 Task: Search one way flight ticket for 5 adults, 2 children, 1 infant in seat and 2 infants on lap in economy from Huntsville: Huntsville International Airport(carl T. Jones Field) to Rock Springs: Southwest Wyoming Regional Airport (rock Springs Sweetwater County Airport) on 8-5-2023. Choice of flights is Emirates. Number of bags: 6 checked bags. Price is upto 97000. Outbound departure time preference is 18:15.
Action: Mouse moved to (316, 271)
Screenshot: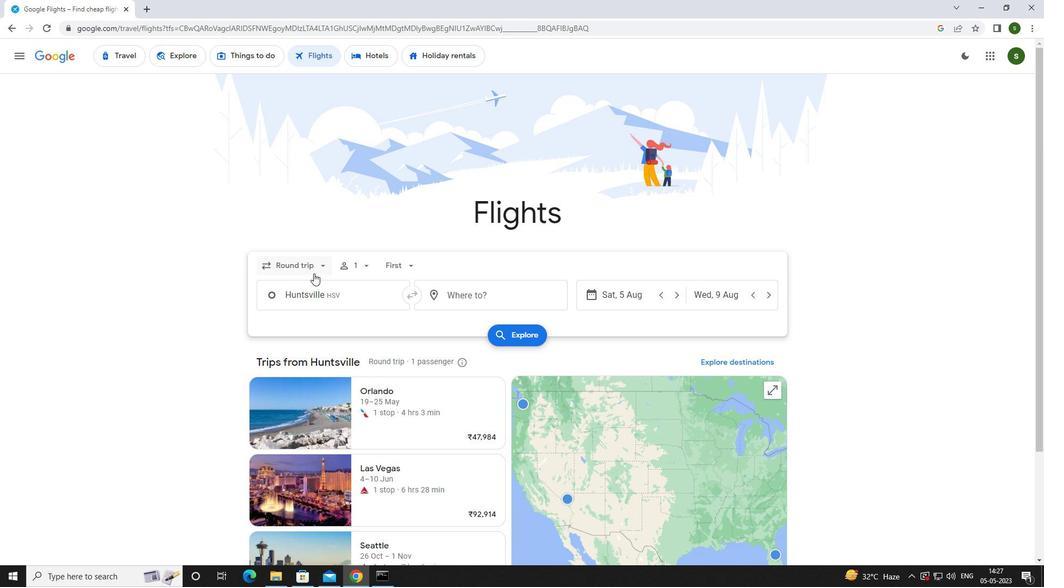 
Action: Mouse pressed left at (316, 271)
Screenshot: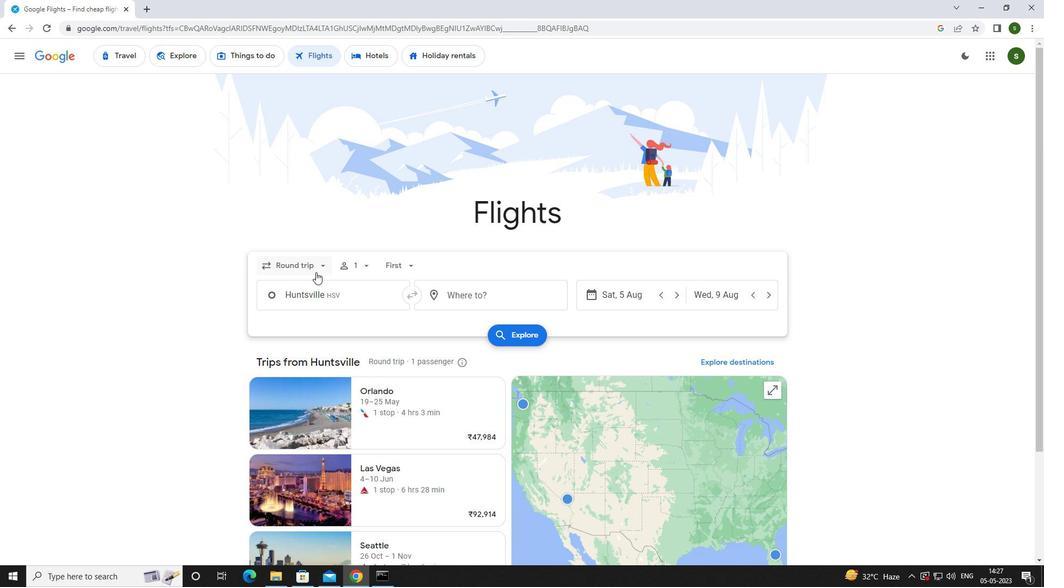 
Action: Mouse moved to (323, 312)
Screenshot: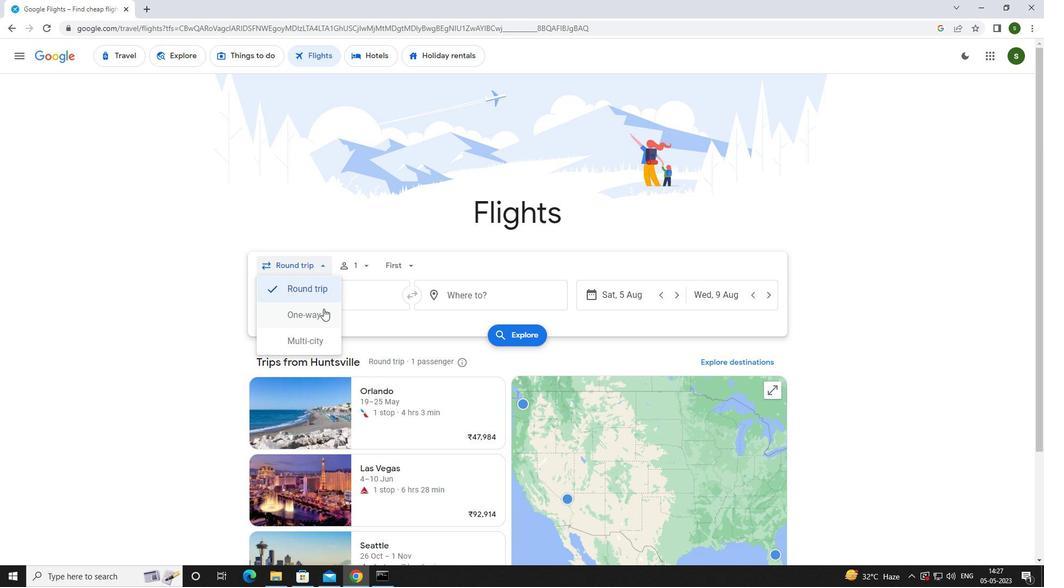 
Action: Mouse pressed left at (323, 312)
Screenshot: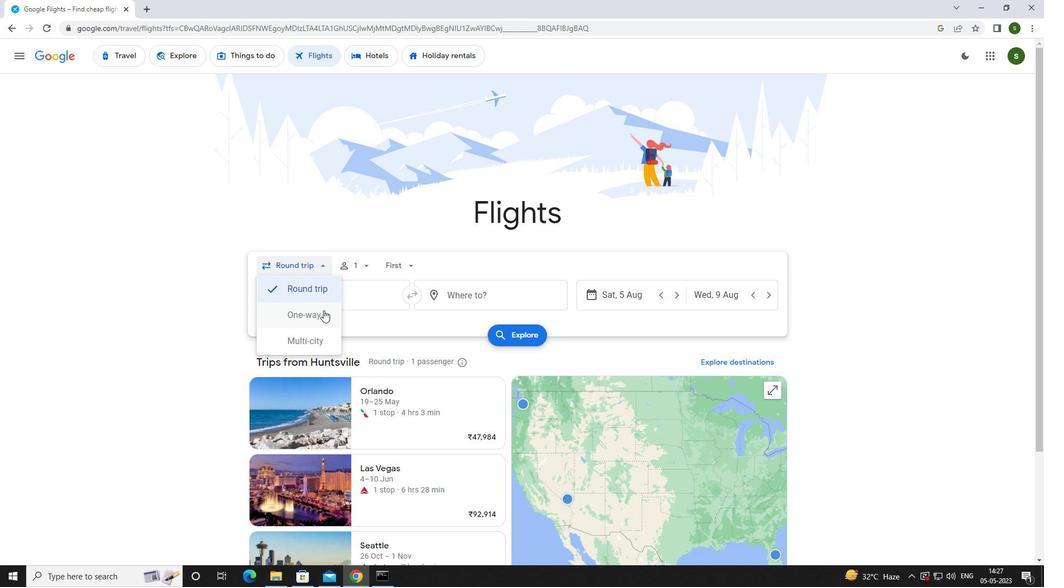 
Action: Mouse moved to (353, 264)
Screenshot: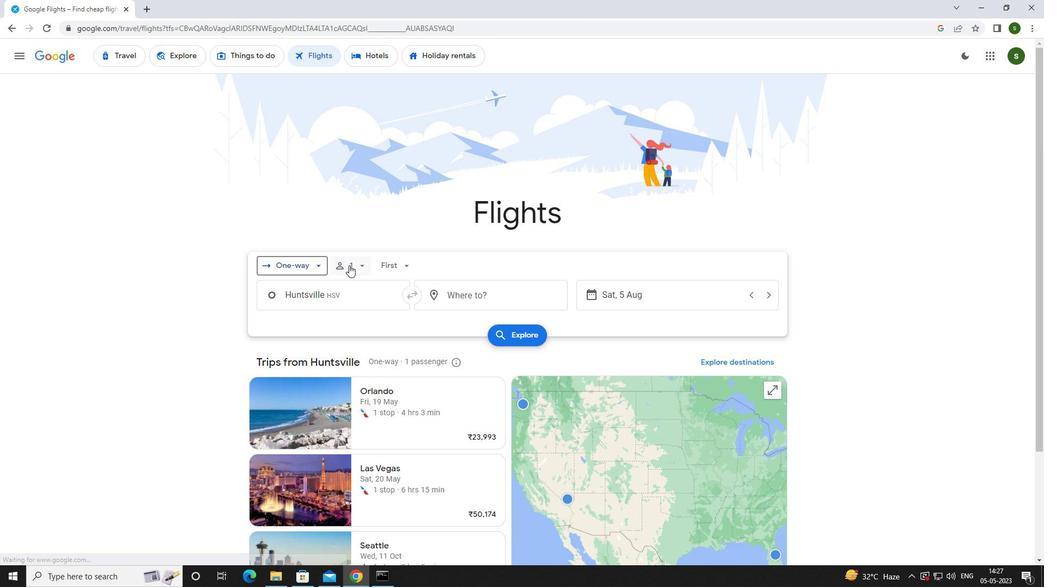 
Action: Mouse pressed left at (353, 264)
Screenshot: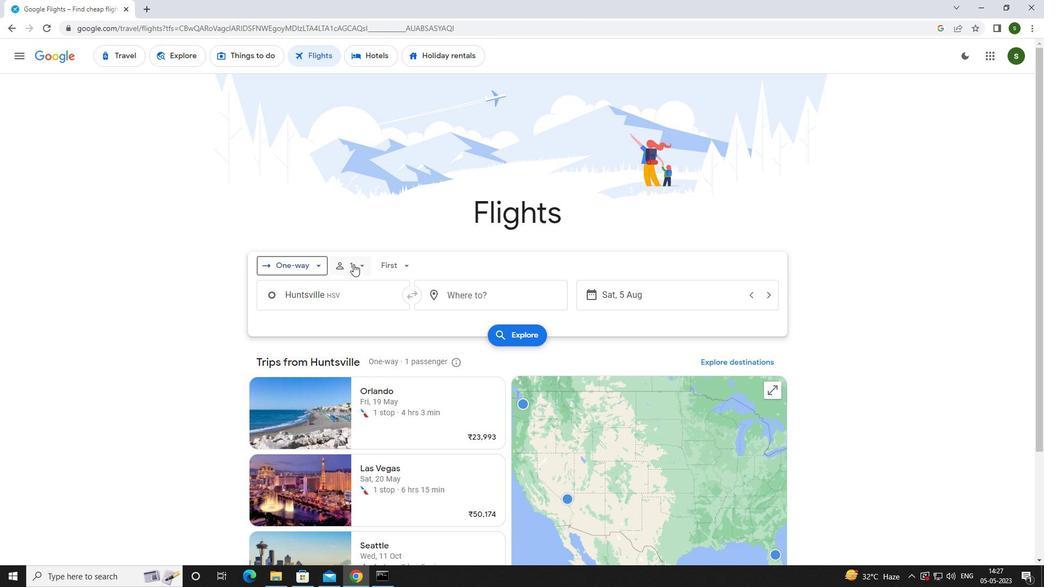 
Action: Mouse moved to (445, 297)
Screenshot: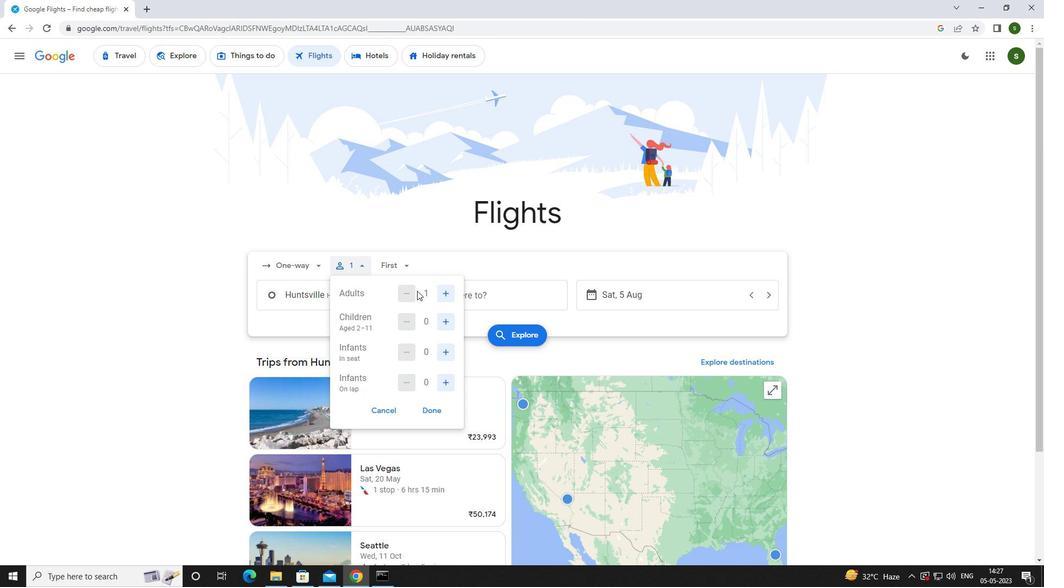 
Action: Mouse pressed left at (445, 297)
Screenshot: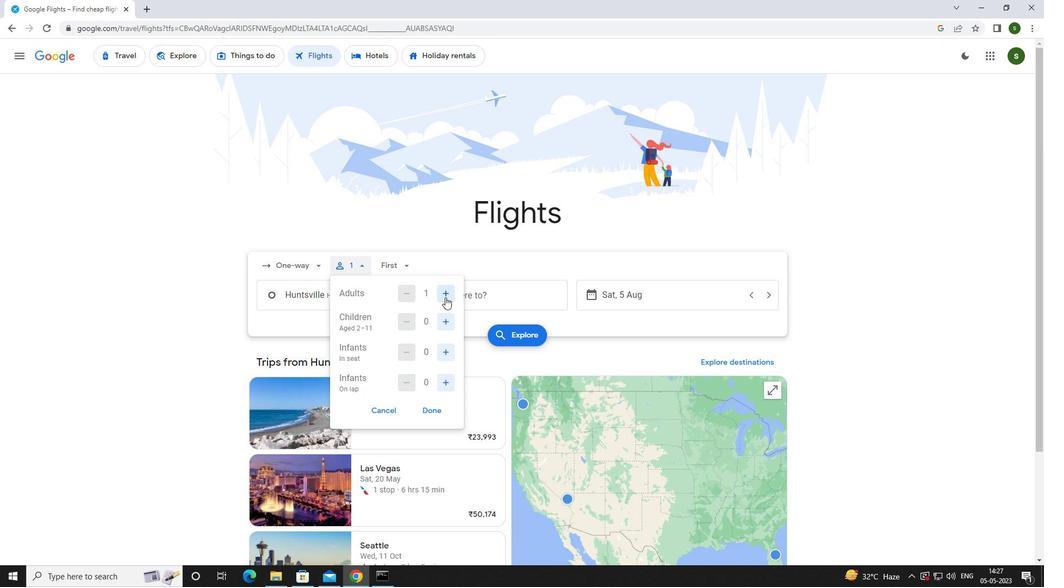 
Action: Mouse pressed left at (445, 297)
Screenshot: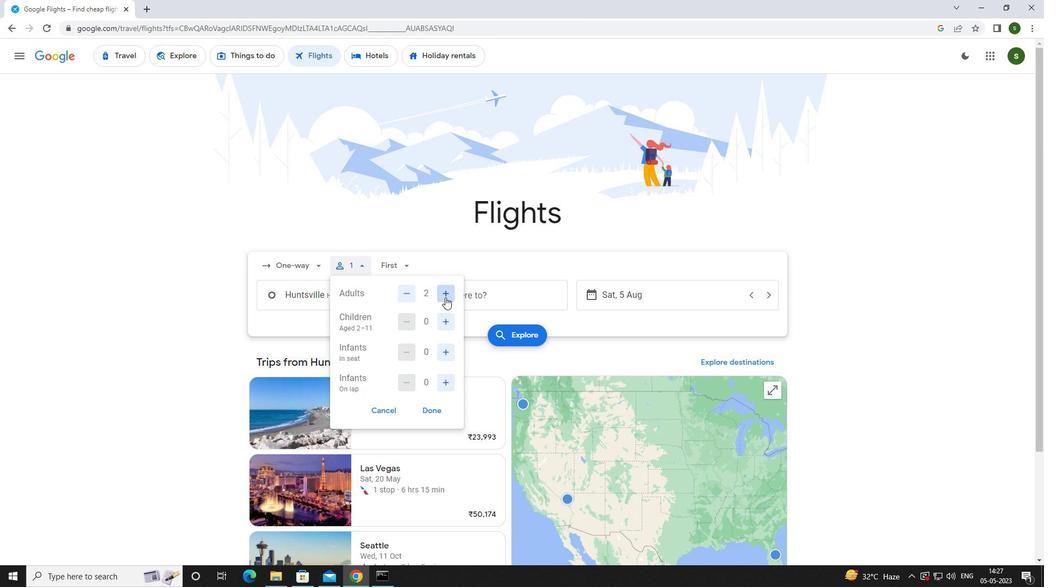 
Action: Mouse pressed left at (445, 297)
Screenshot: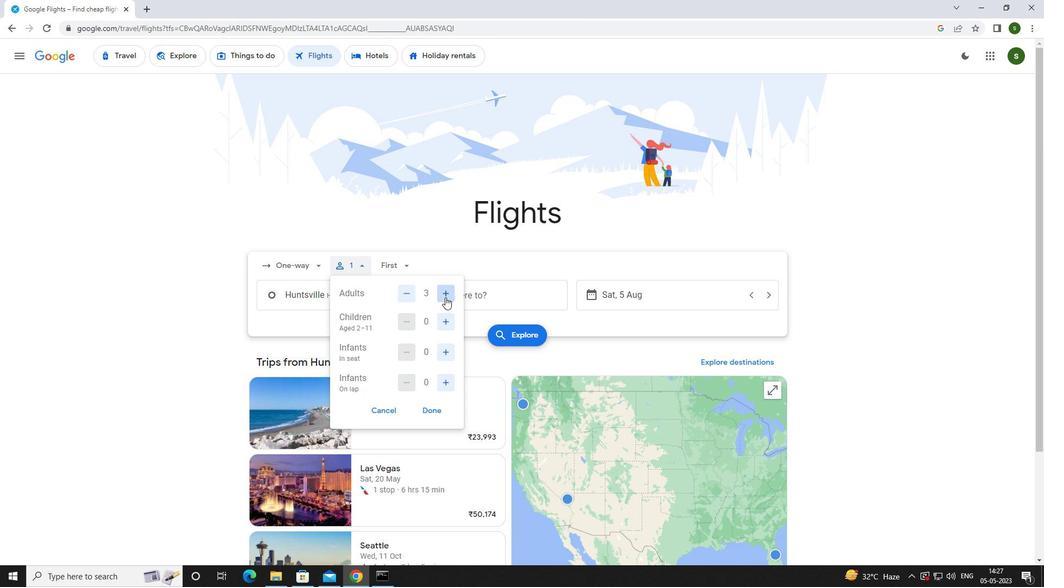 
Action: Mouse pressed left at (445, 297)
Screenshot: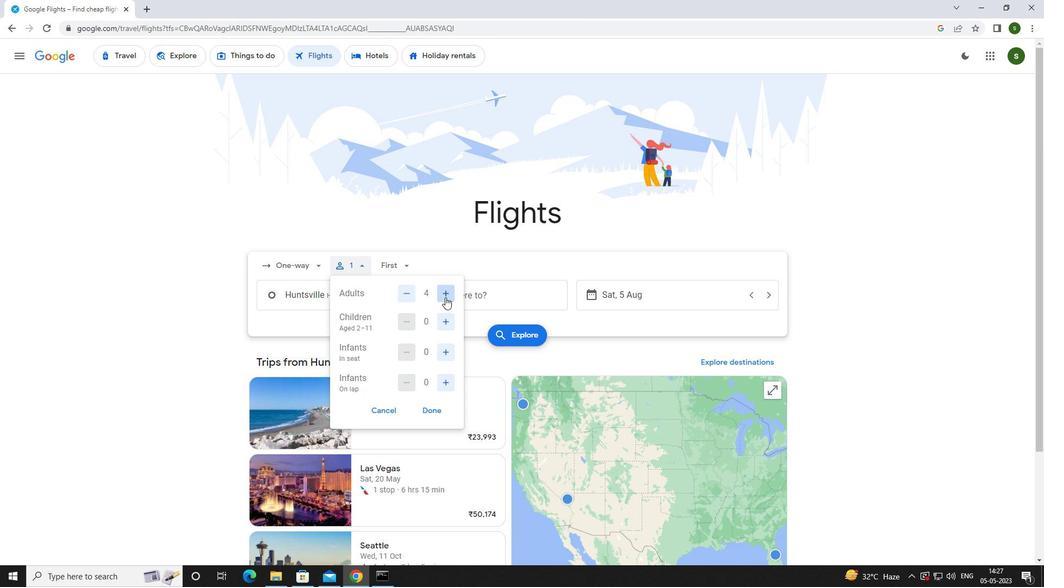 
Action: Mouse moved to (449, 318)
Screenshot: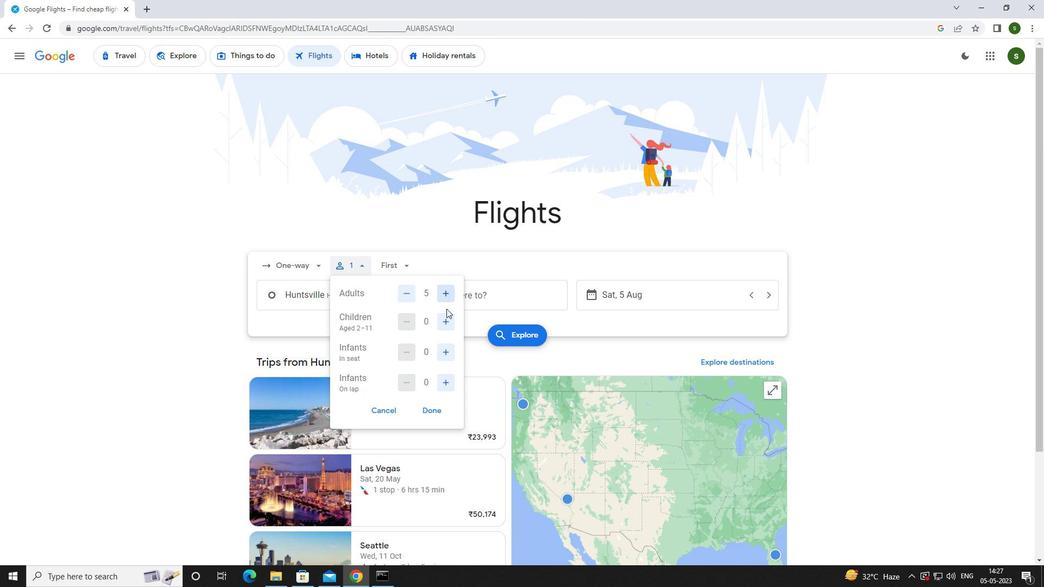 
Action: Mouse pressed left at (449, 318)
Screenshot: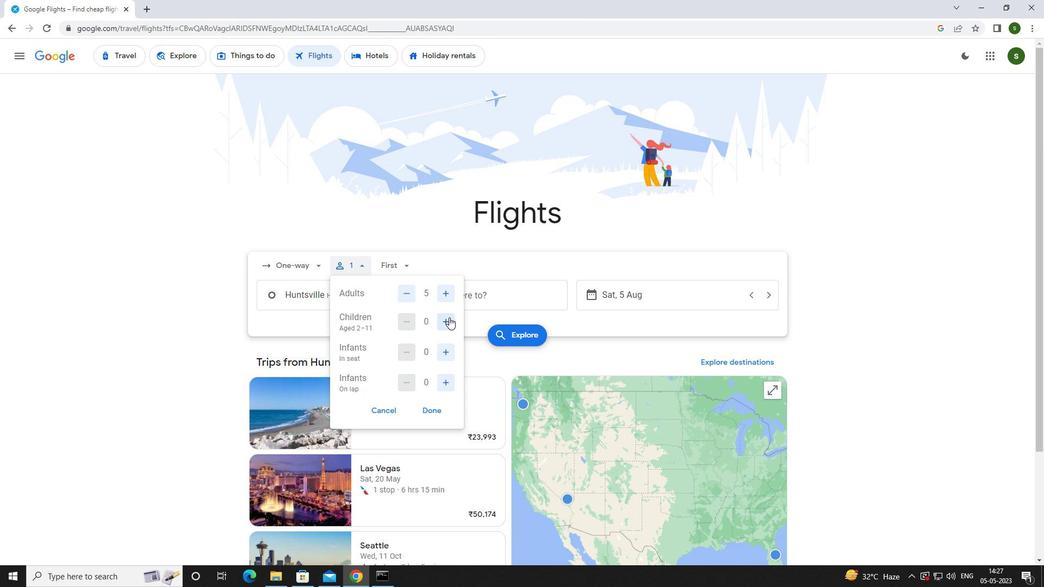 
Action: Mouse pressed left at (449, 318)
Screenshot: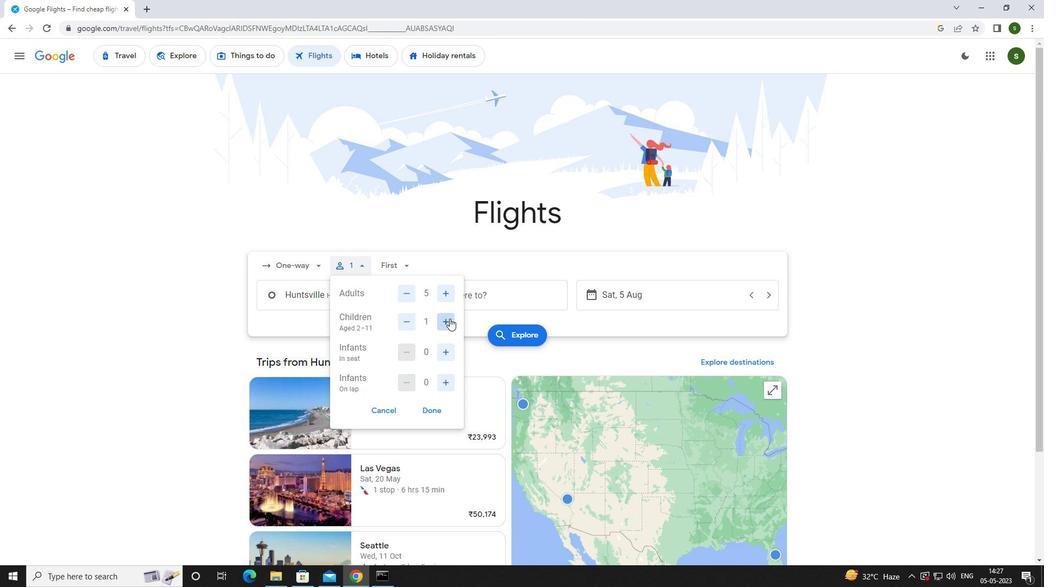 
Action: Mouse moved to (448, 347)
Screenshot: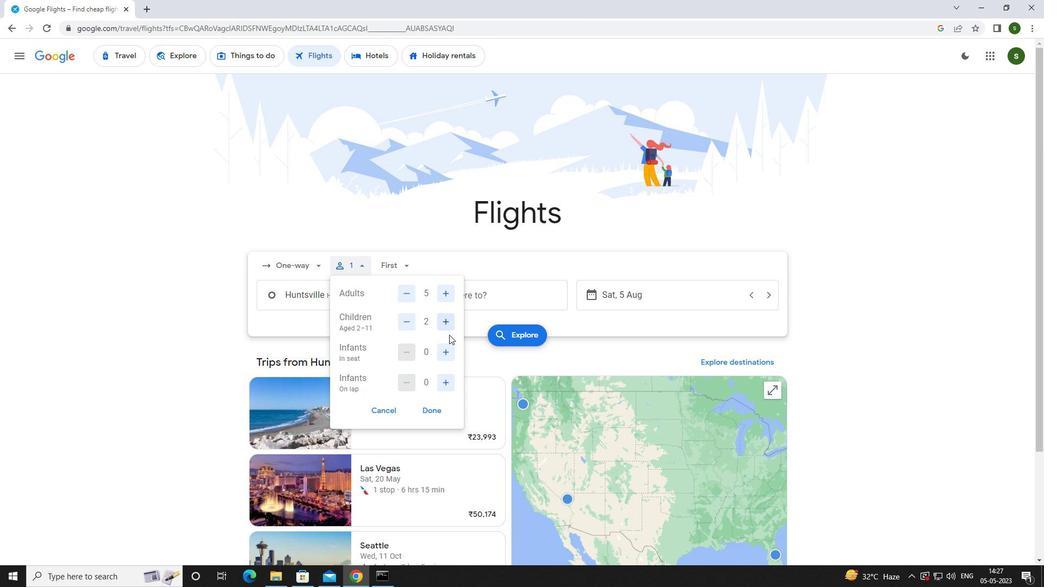 
Action: Mouse pressed left at (448, 347)
Screenshot: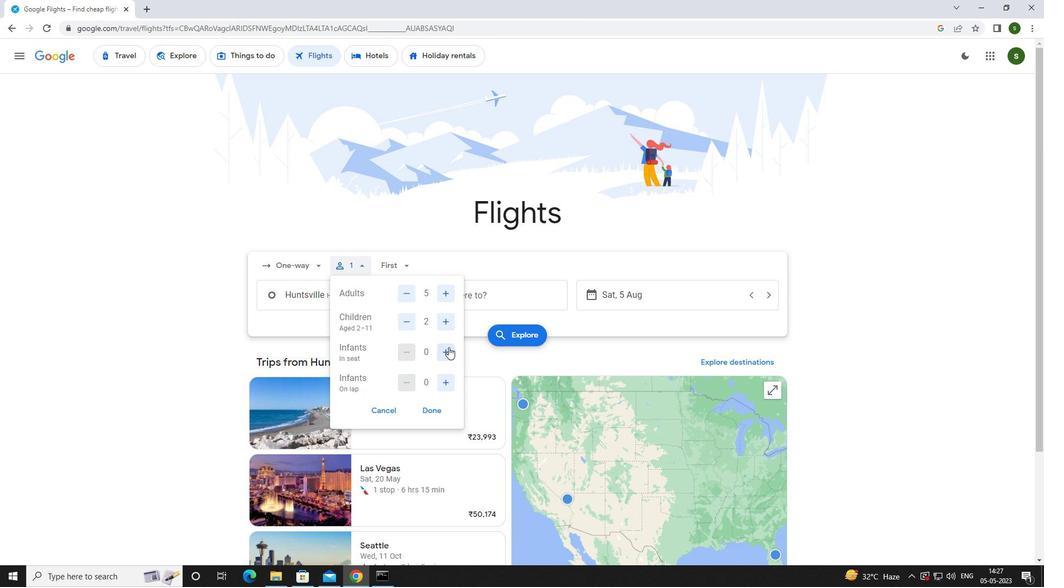 
Action: Mouse moved to (445, 379)
Screenshot: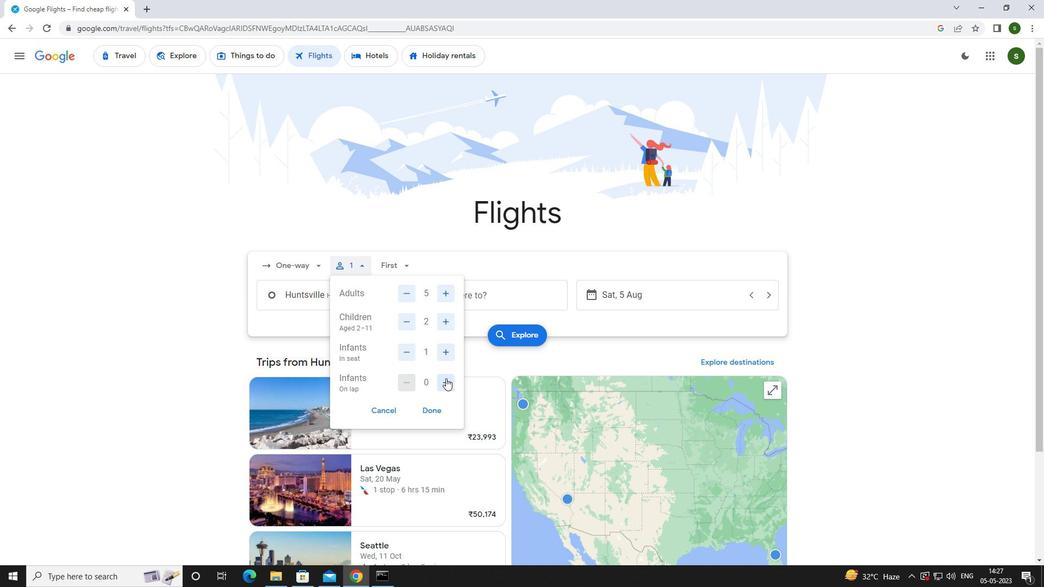 
Action: Mouse pressed left at (445, 379)
Screenshot: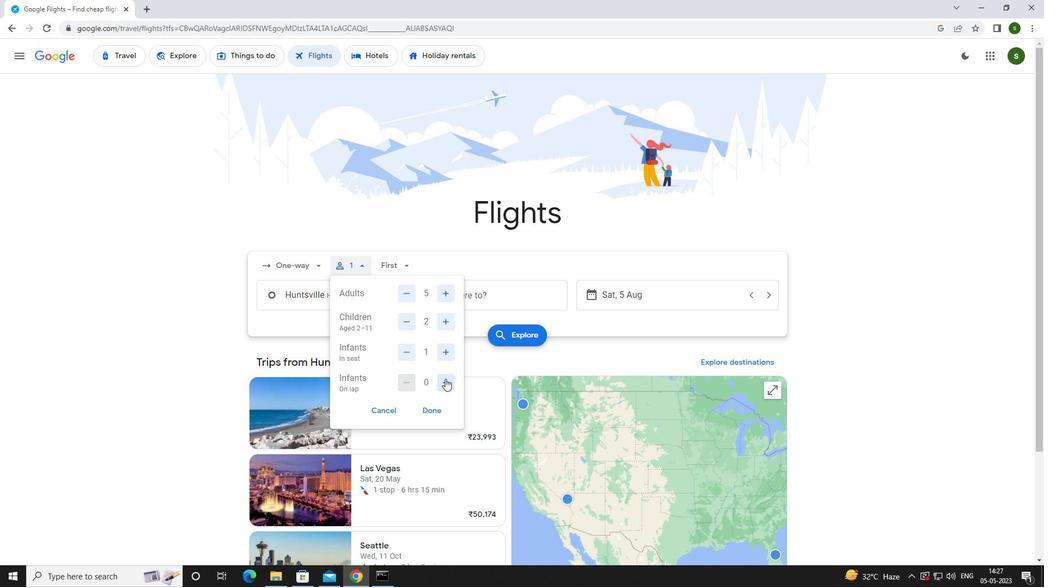 
Action: Mouse moved to (404, 264)
Screenshot: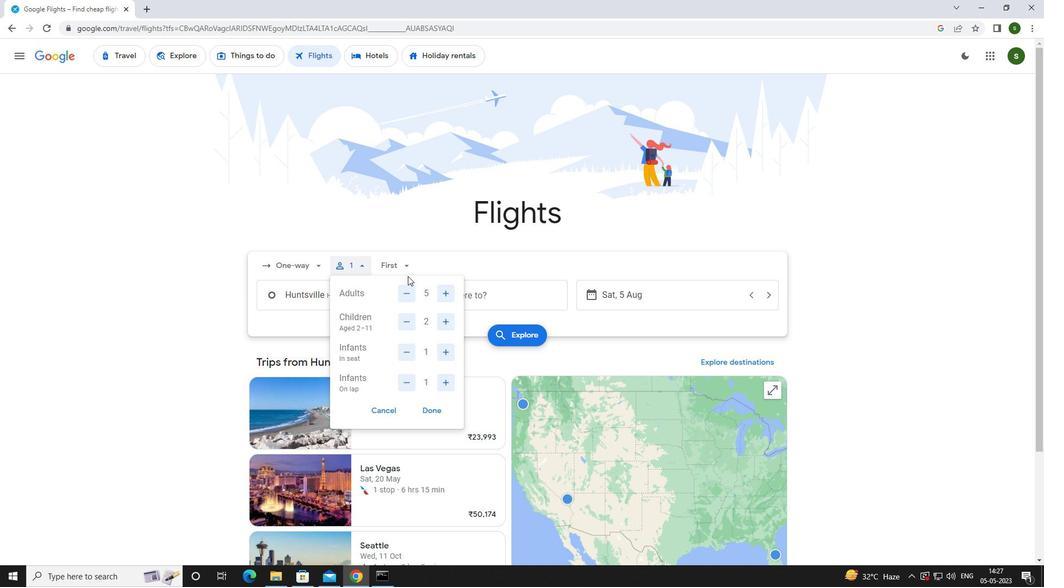 
Action: Mouse pressed left at (404, 264)
Screenshot: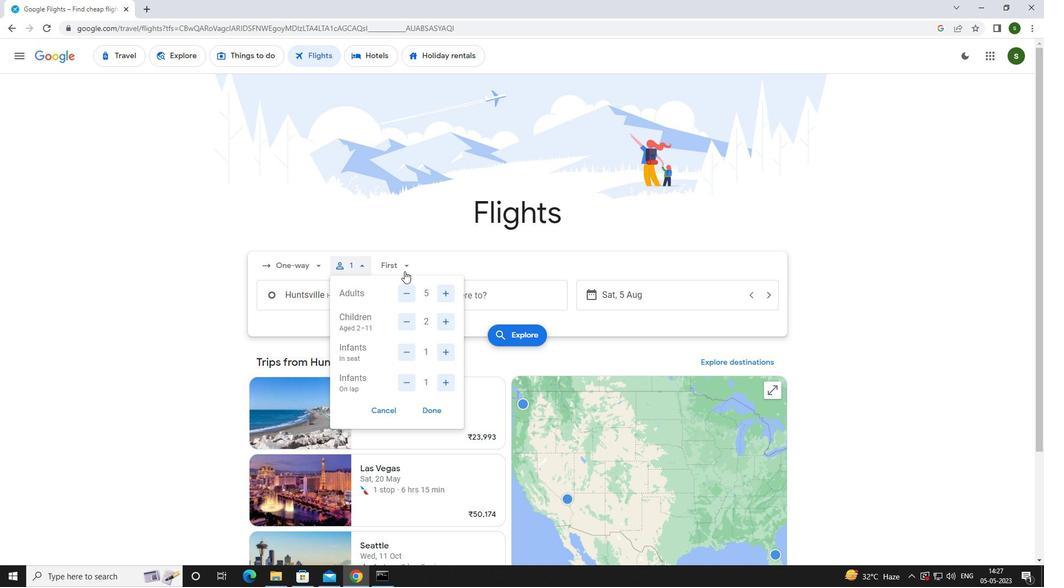
Action: Mouse moved to (414, 288)
Screenshot: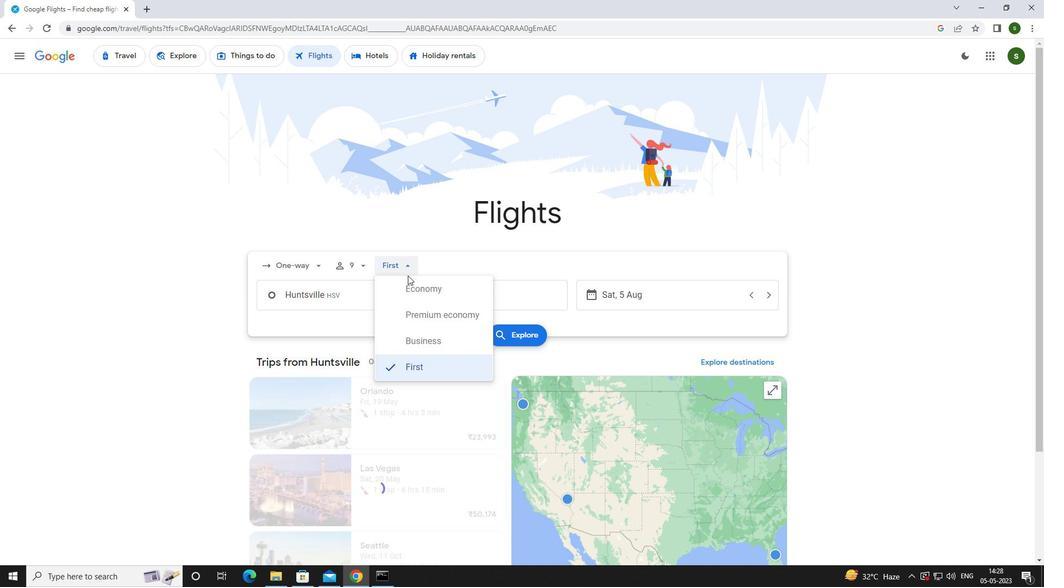 
Action: Mouse pressed left at (414, 288)
Screenshot: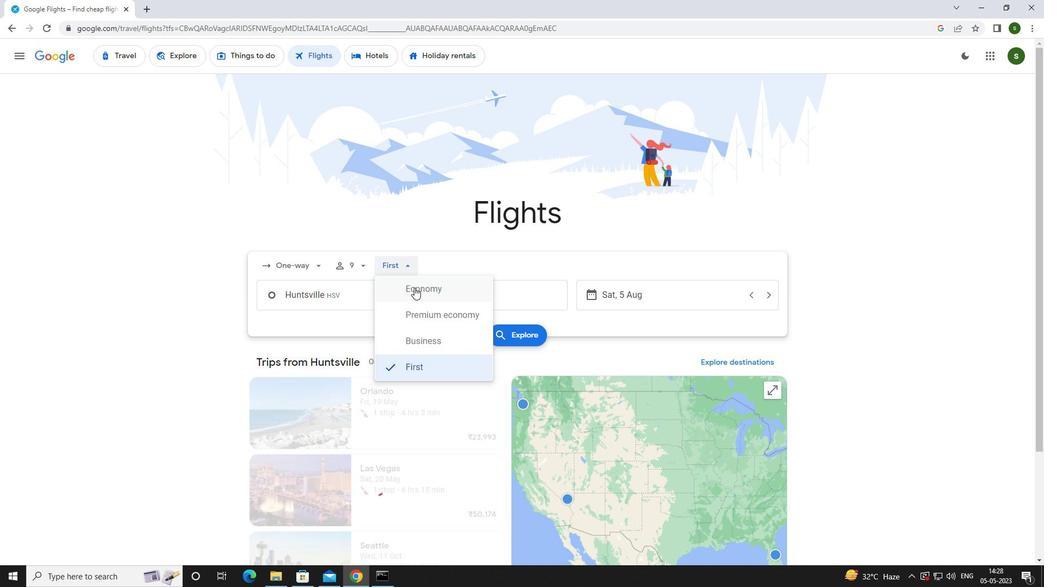 
Action: Mouse moved to (363, 293)
Screenshot: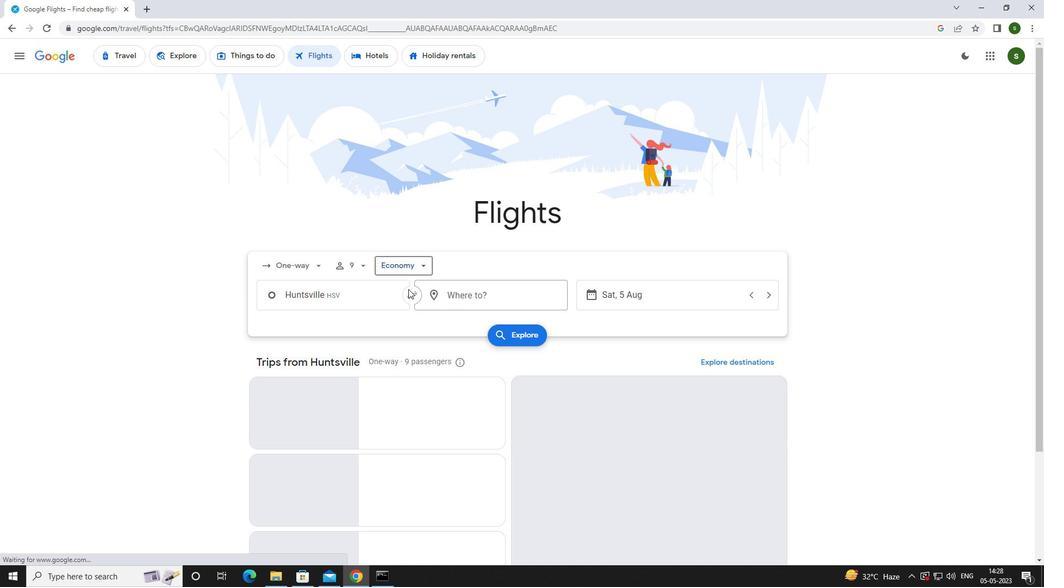 
Action: Mouse pressed left at (363, 293)
Screenshot: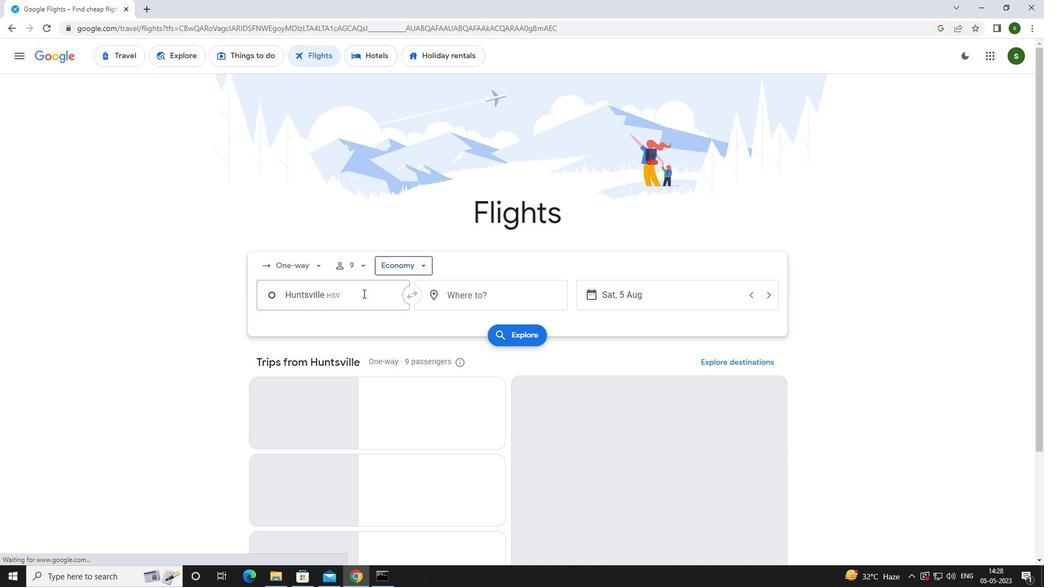
Action: Mouse moved to (366, 294)
Screenshot: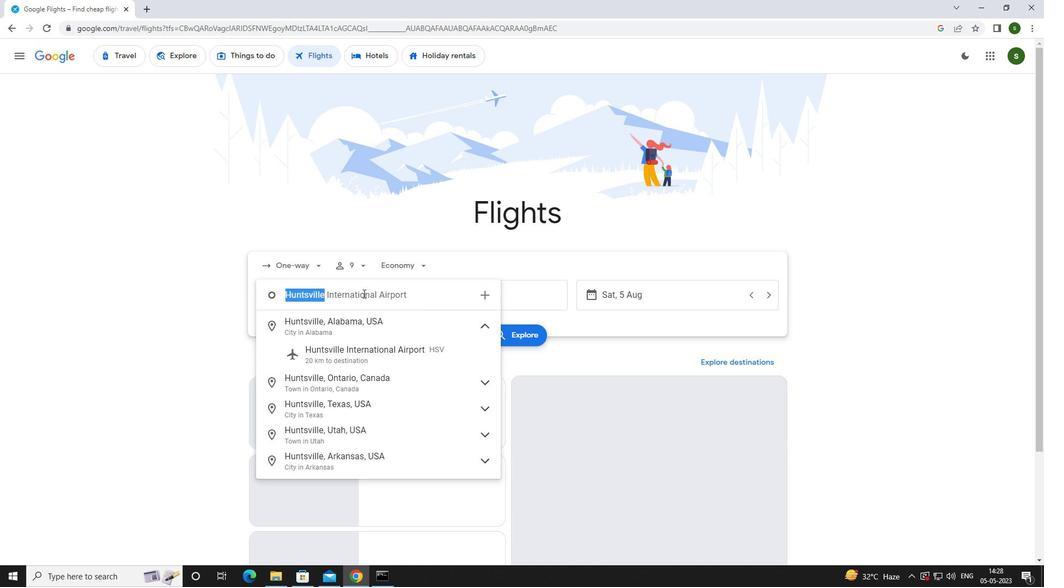 
Action: Key pressed <Key.caps_lock>h<Key.caps_lock>unts
Screenshot: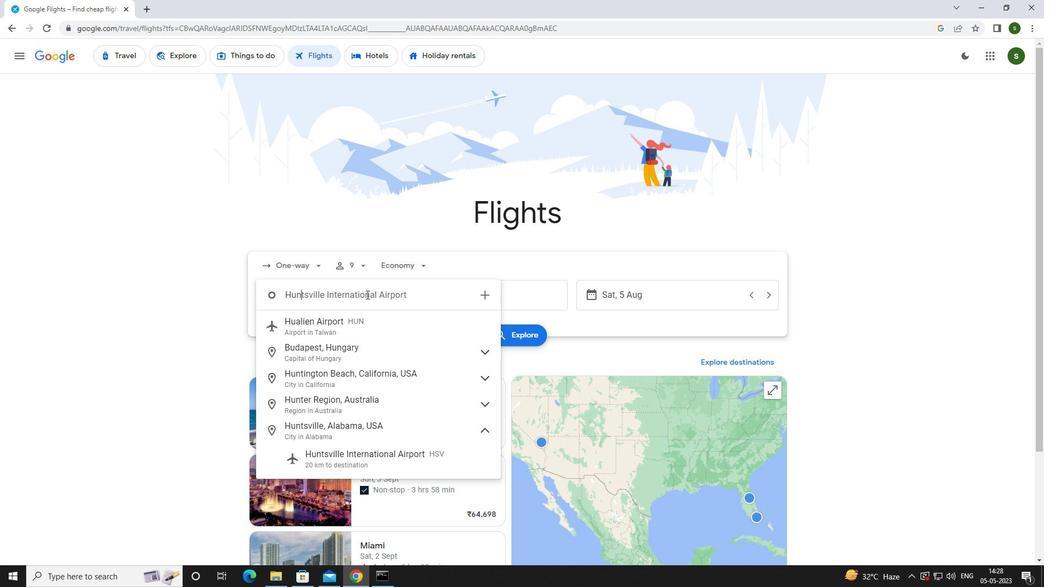 
Action: Mouse moved to (373, 355)
Screenshot: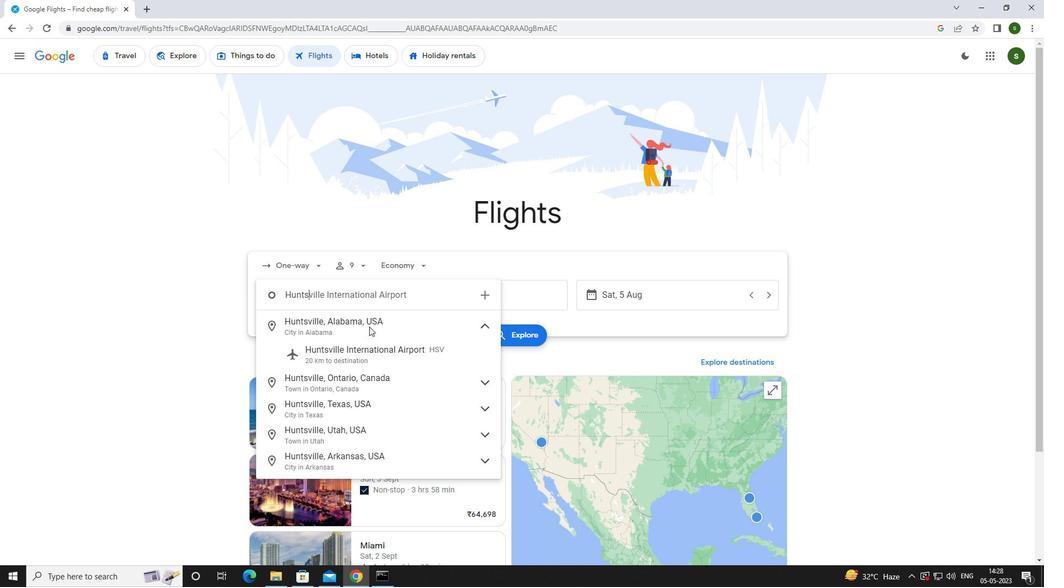 
Action: Mouse pressed left at (373, 355)
Screenshot: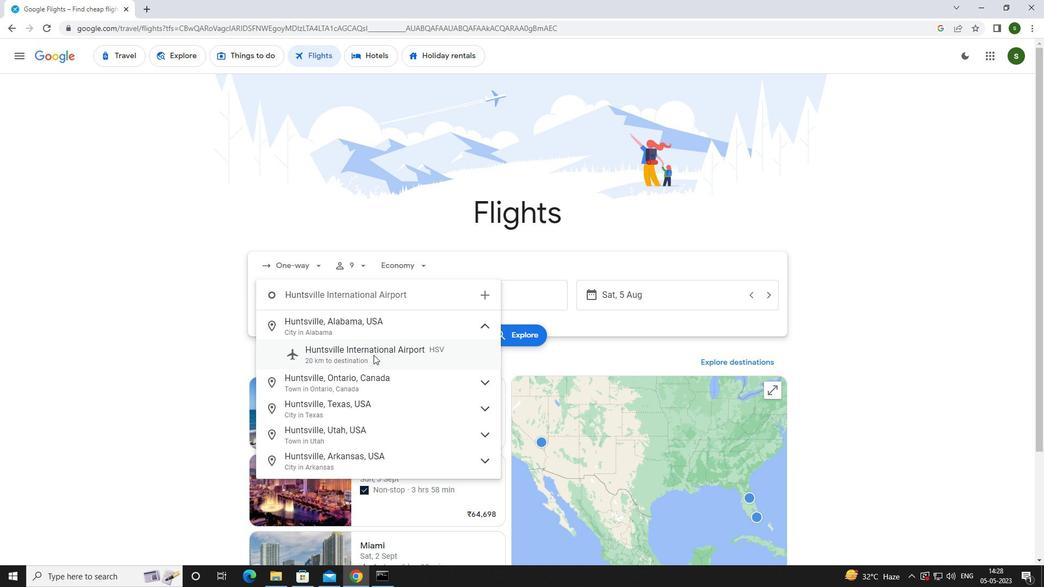
Action: Mouse moved to (480, 296)
Screenshot: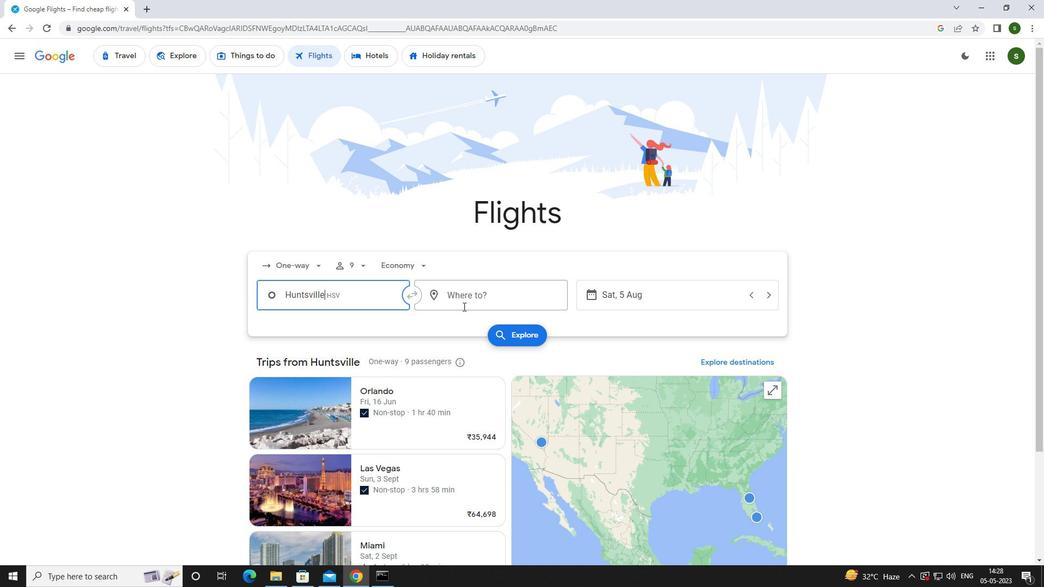 
Action: Mouse pressed left at (480, 296)
Screenshot: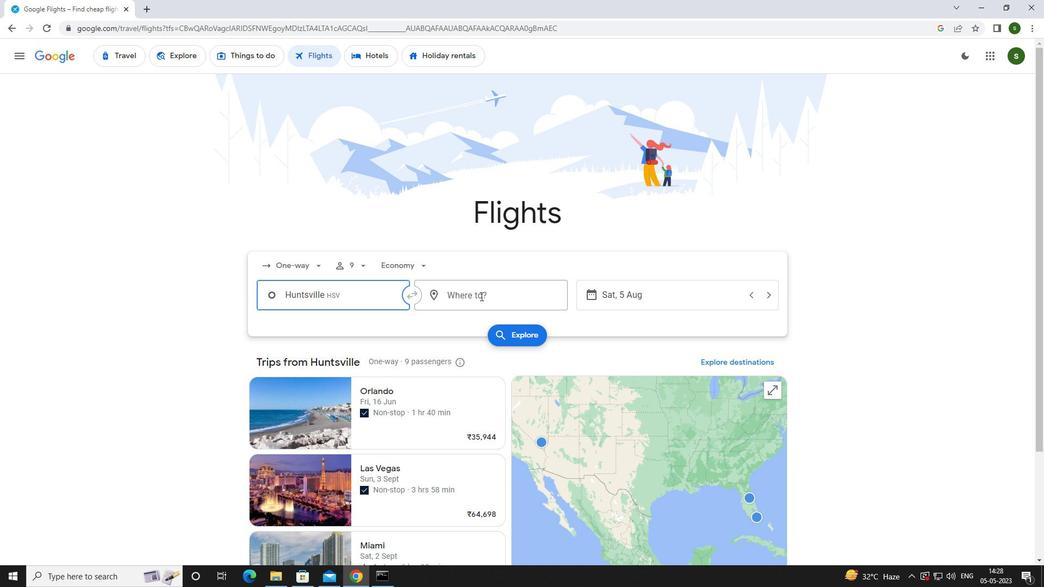 
Action: Key pressed <Key.caps_lock>r<Key.caps_lock>ock<Key.space><Key.caps_lock>s<Key.caps_lock>pring
Screenshot: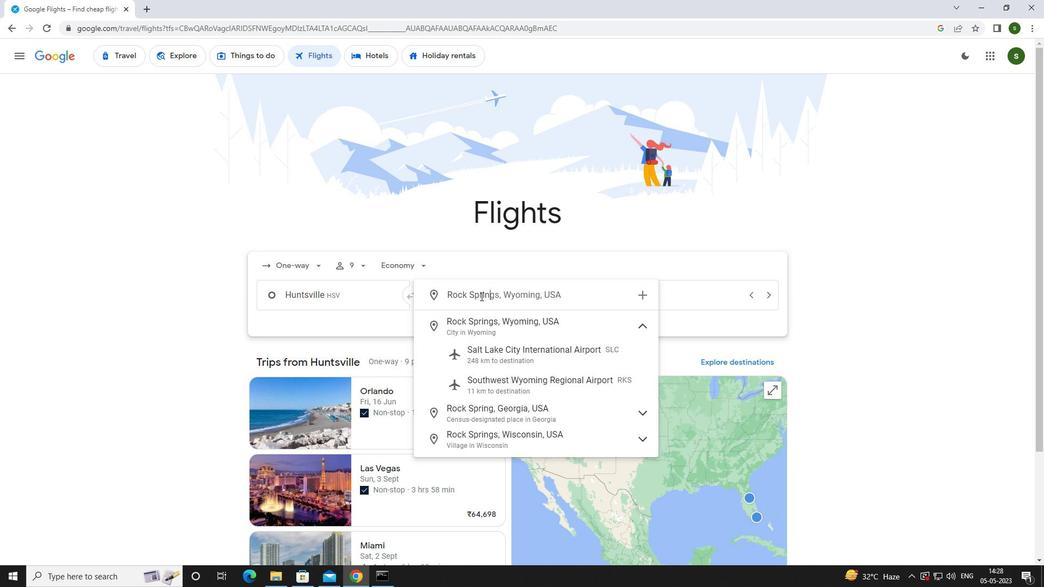 
Action: Mouse moved to (487, 380)
Screenshot: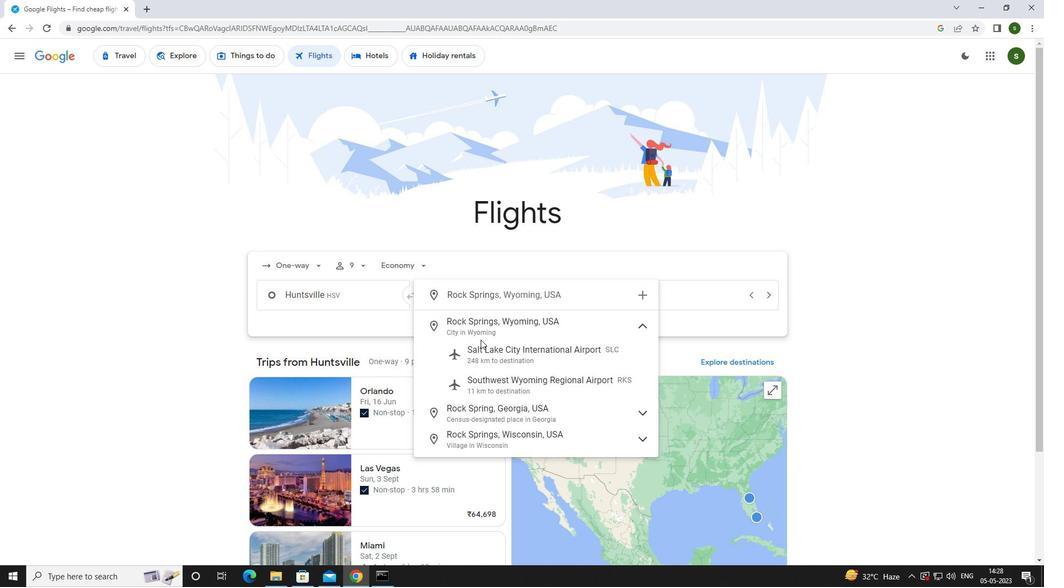 
Action: Mouse pressed left at (487, 380)
Screenshot: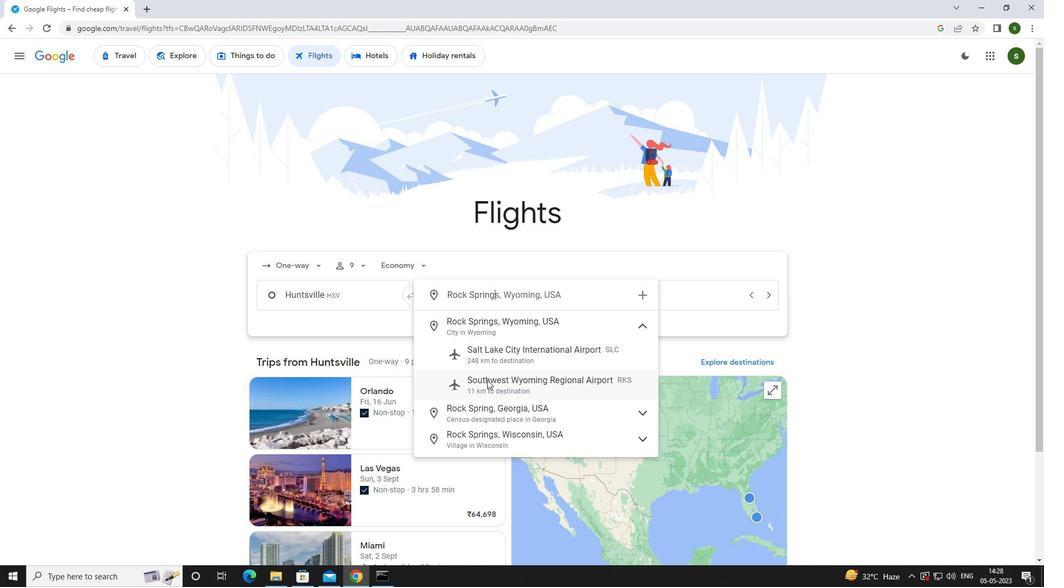 
Action: Mouse moved to (661, 303)
Screenshot: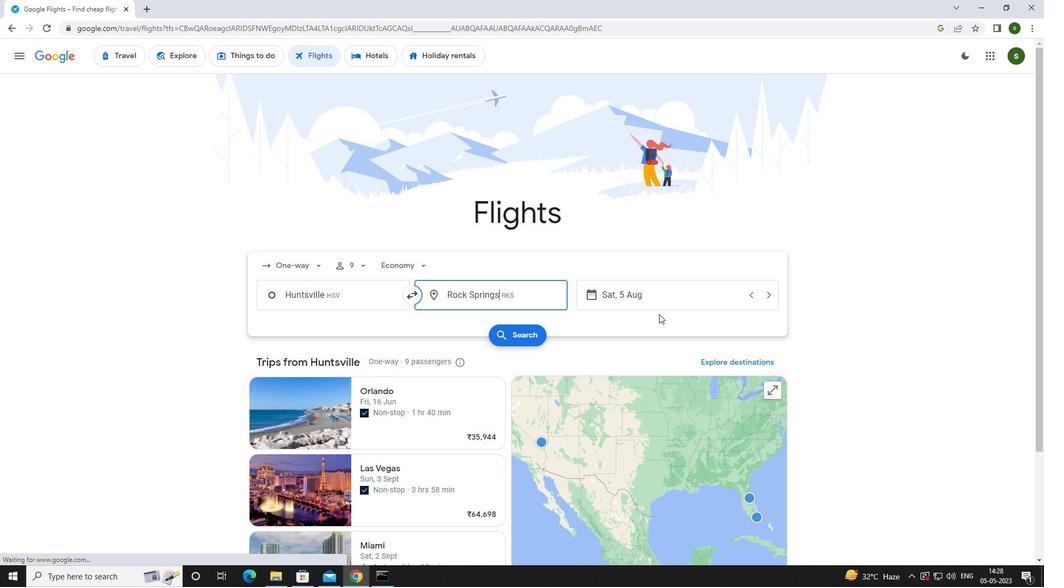 
Action: Mouse pressed left at (661, 303)
Screenshot: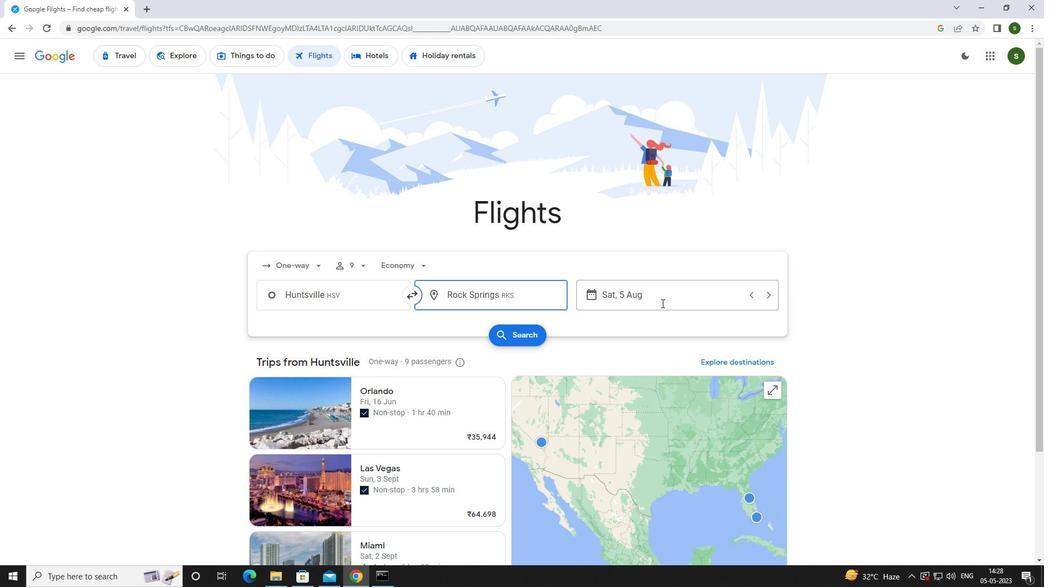 
Action: Mouse moved to (553, 363)
Screenshot: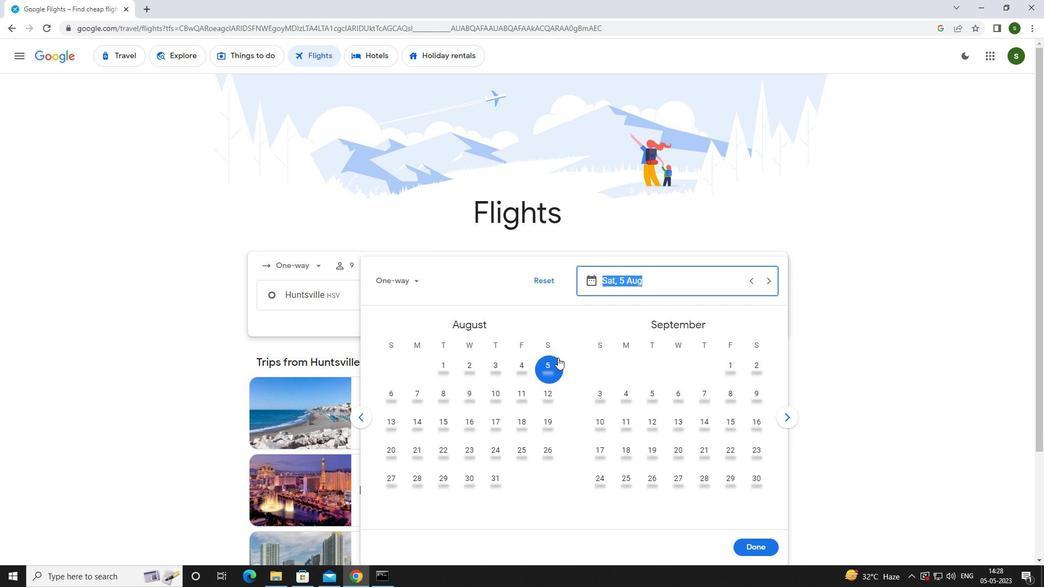 
Action: Mouse pressed left at (553, 363)
Screenshot: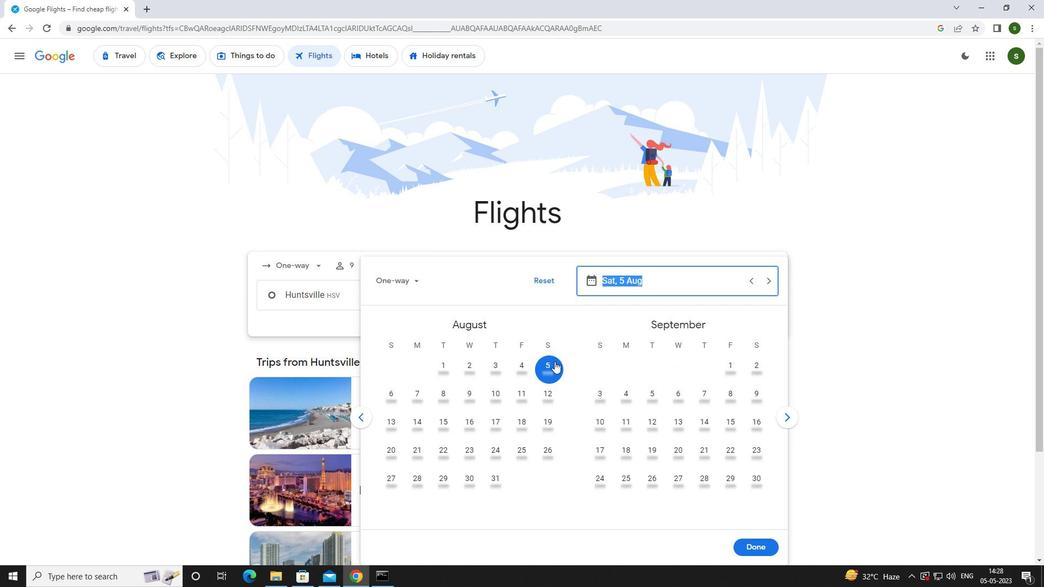 
Action: Mouse moved to (745, 548)
Screenshot: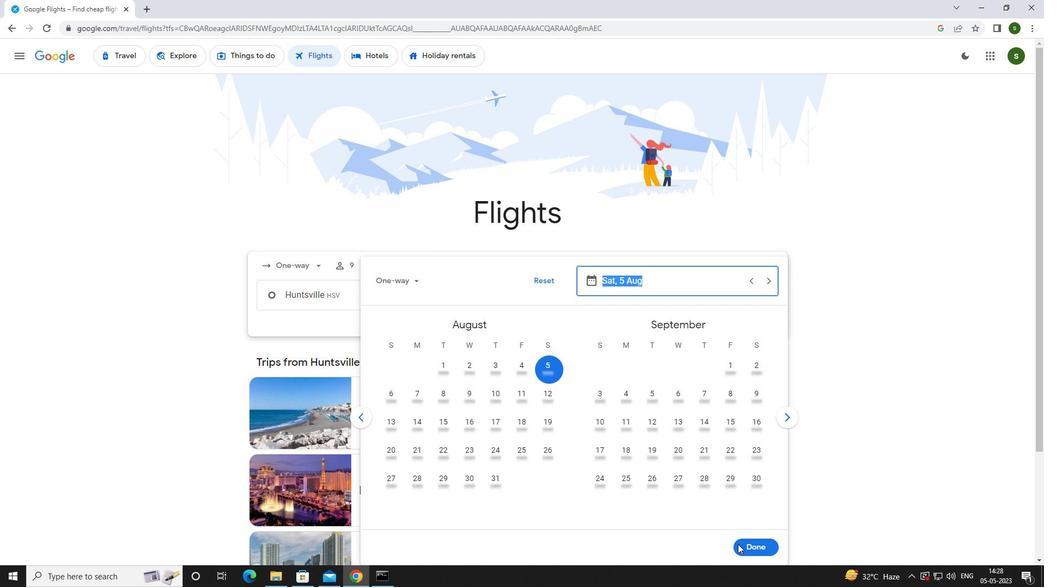 
Action: Mouse pressed left at (745, 548)
Screenshot: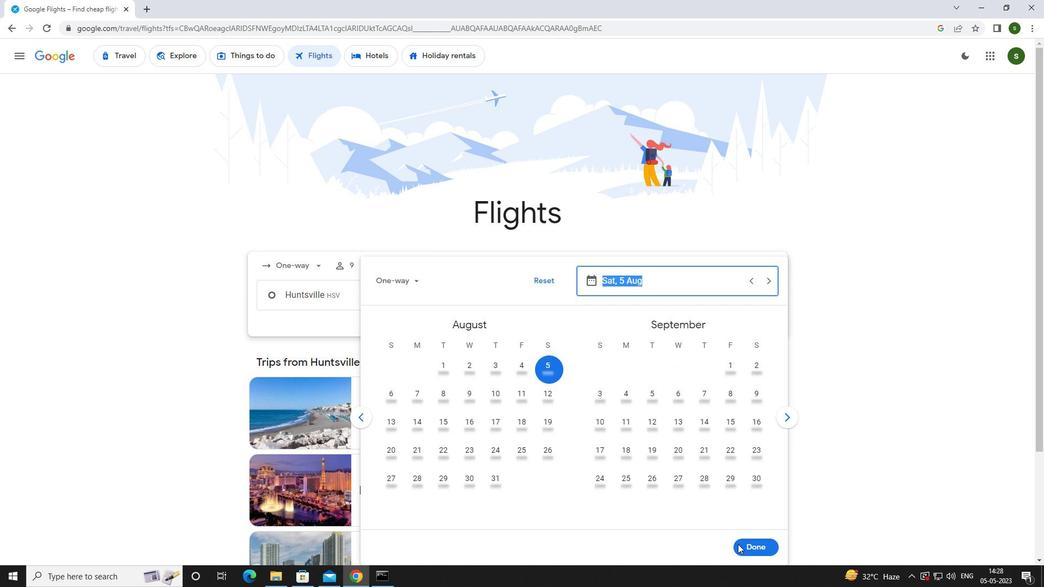 
Action: Mouse moved to (509, 338)
Screenshot: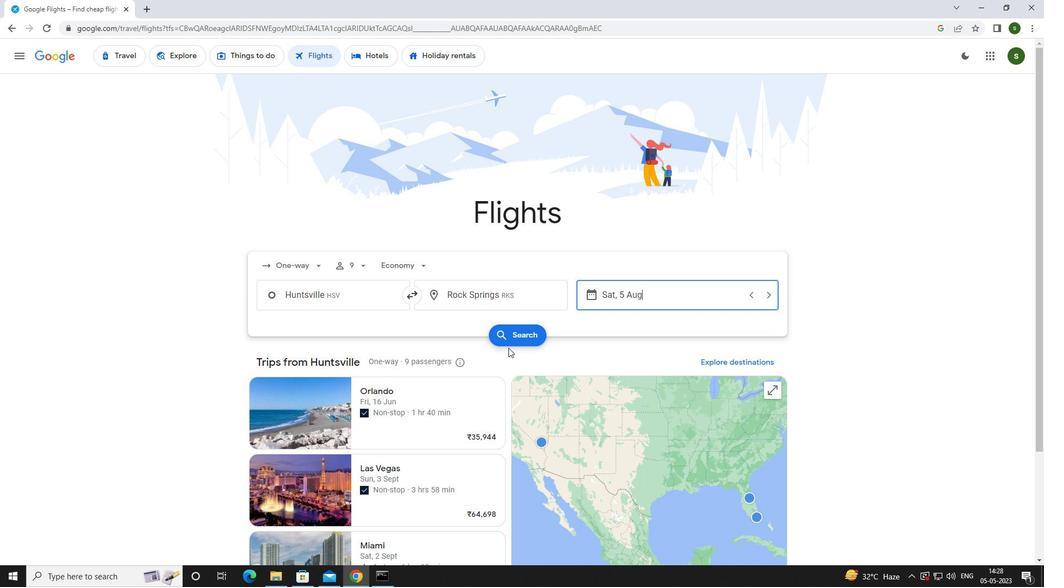 
Action: Mouse pressed left at (509, 338)
Screenshot: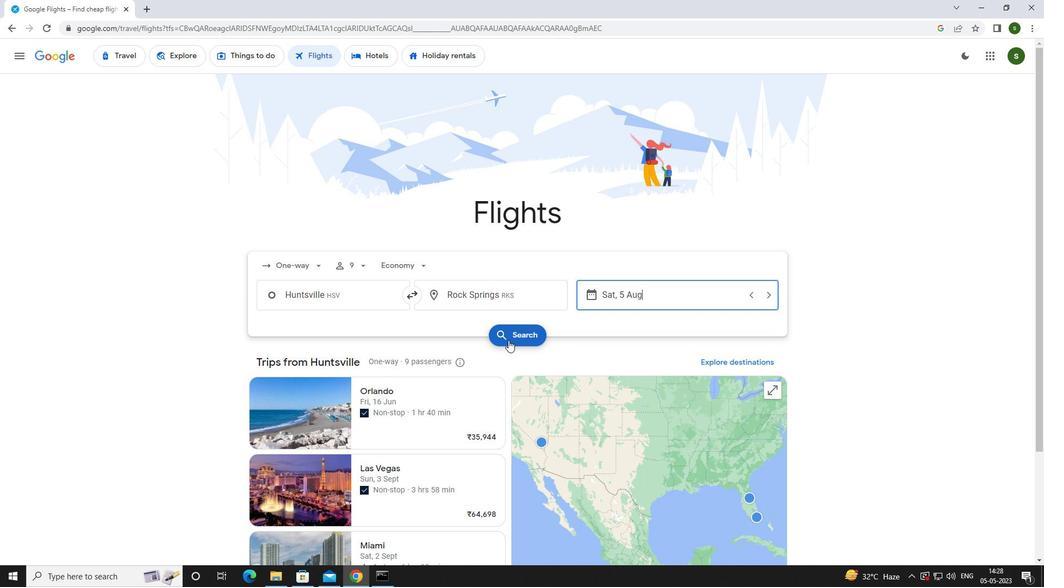 
Action: Mouse moved to (276, 153)
Screenshot: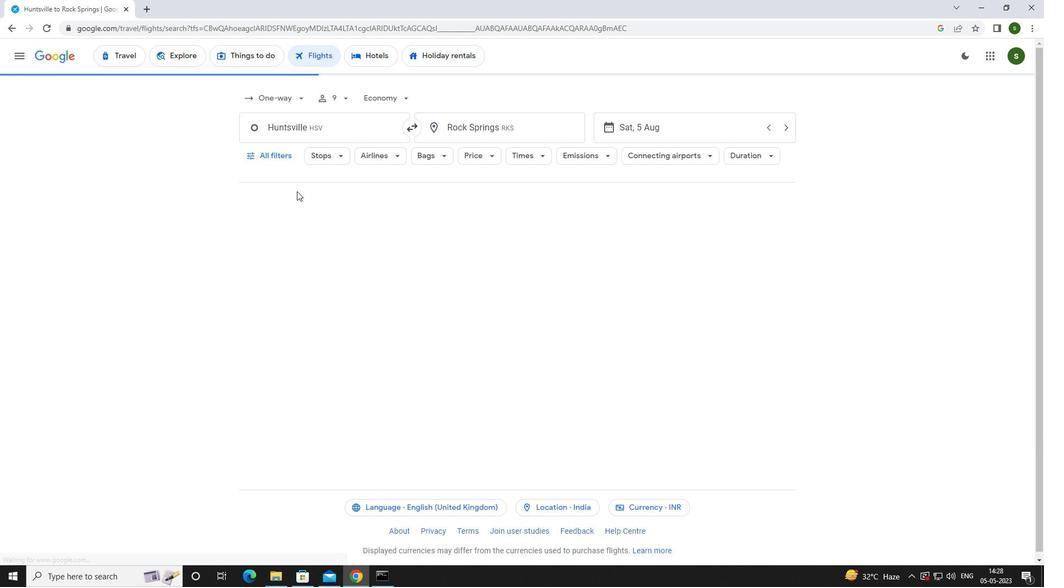 
Action: Mouse pressed left at (276, 153)
Screenshot: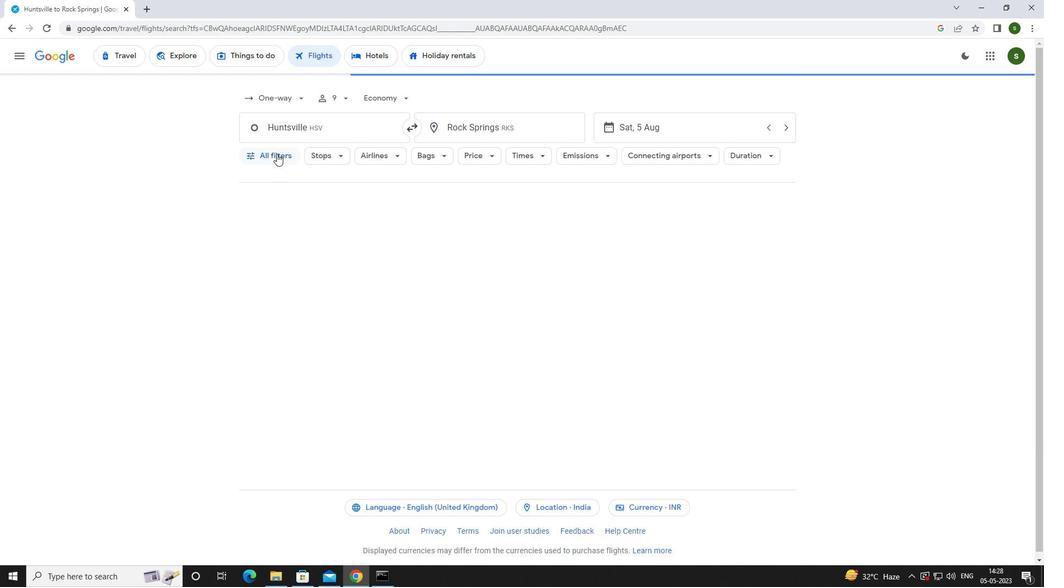 
Action: Mouse moved to (405, 388)
Screenshot: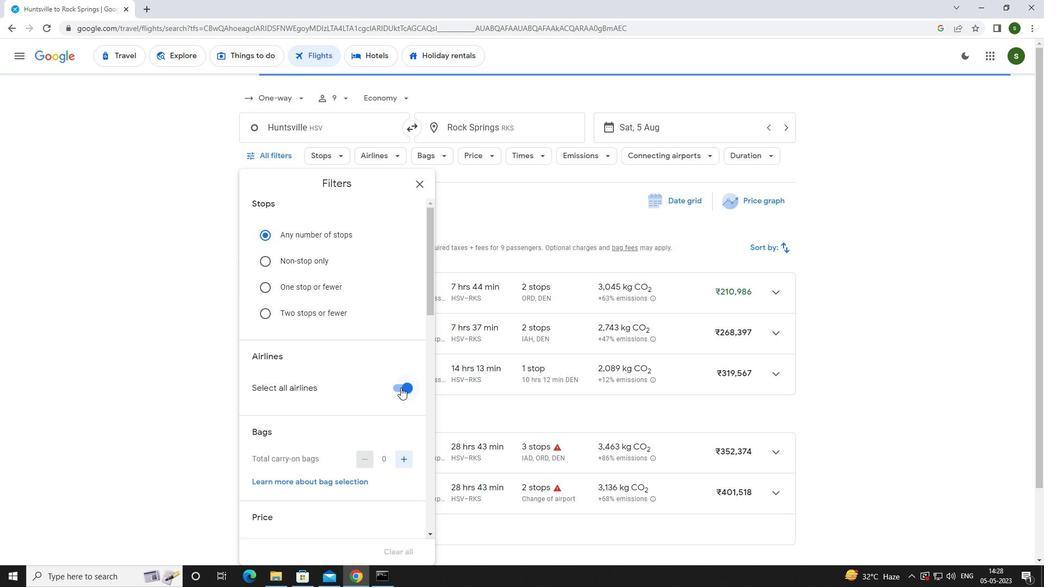 
Action: Mouse pressed left at (405, 388)
Screenshot: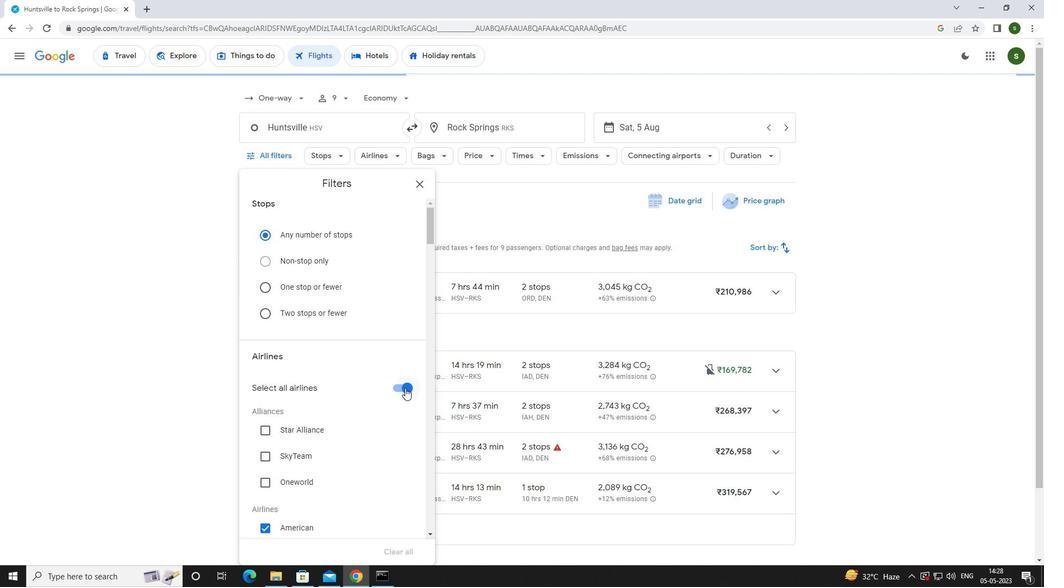 
Action: Mouse moved to (351, 365)
Screenshot: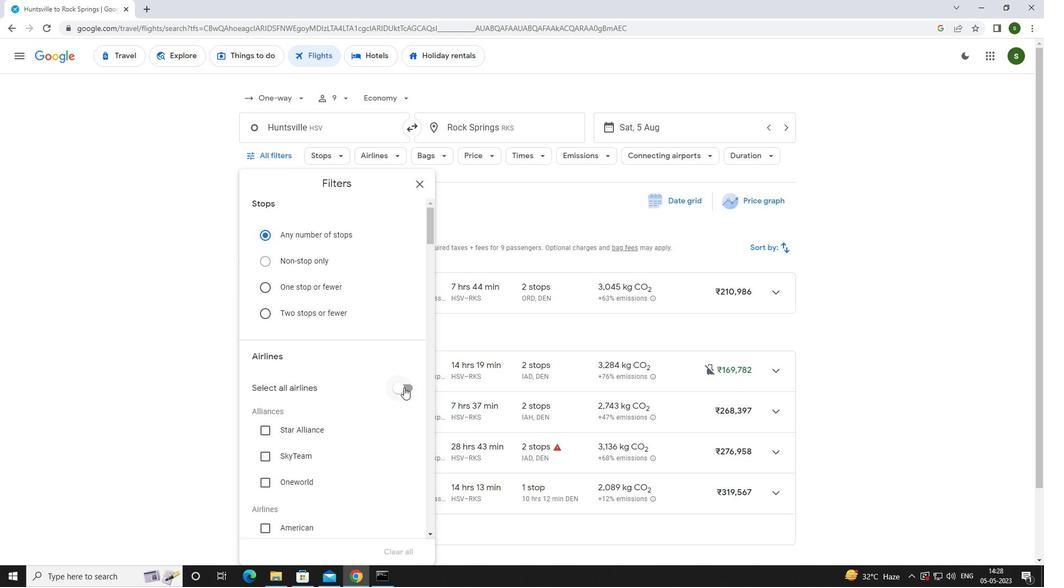 
Action: Mouse scrolled (351, 365) with delta (0, 0)
Screenshot: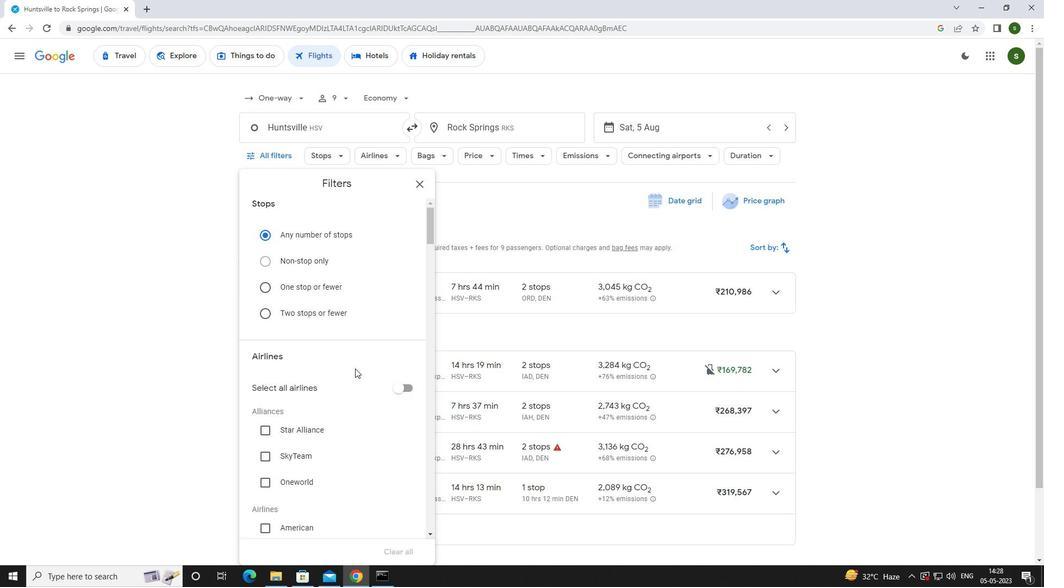 
Action: Mouse scrolled (351, 365) with delta (0, 0)
Screenshot: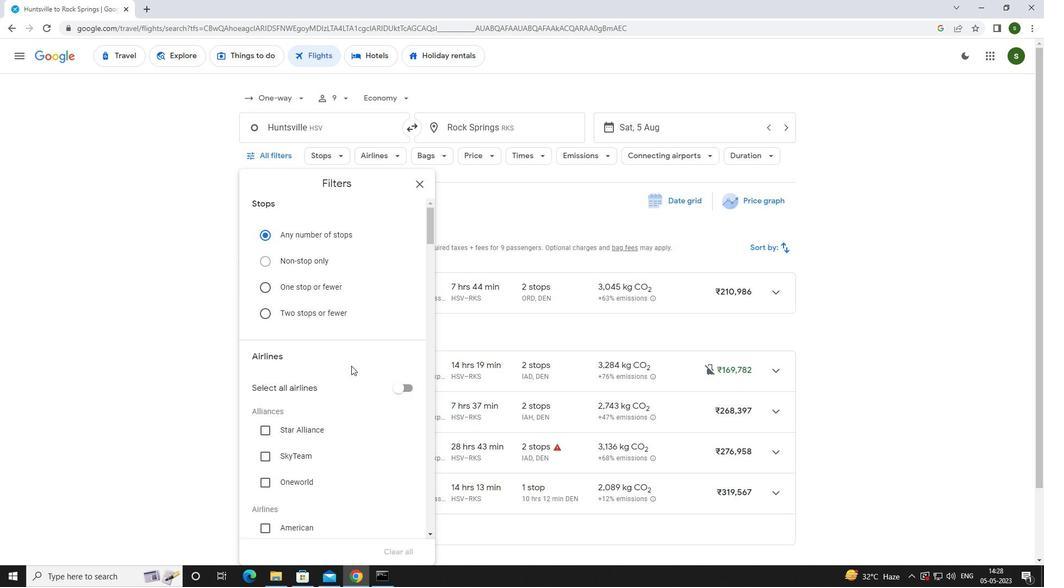 
Action: Mouse scrolled (351, 365) with delta (0, 0)
Screenshot: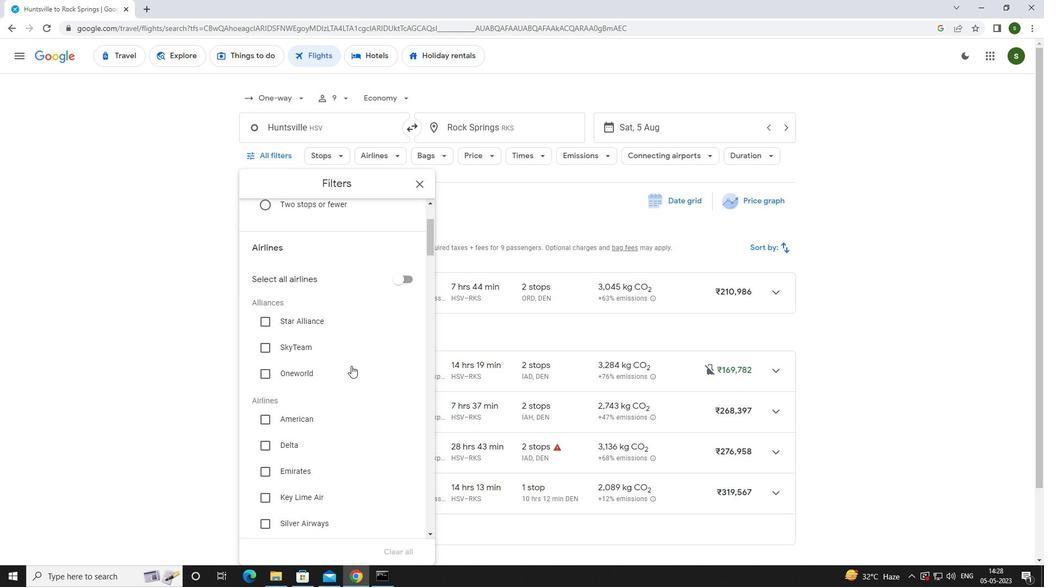 
Action: Mouse scrolled (351, 365) with delta (0, 0)
Screenshot: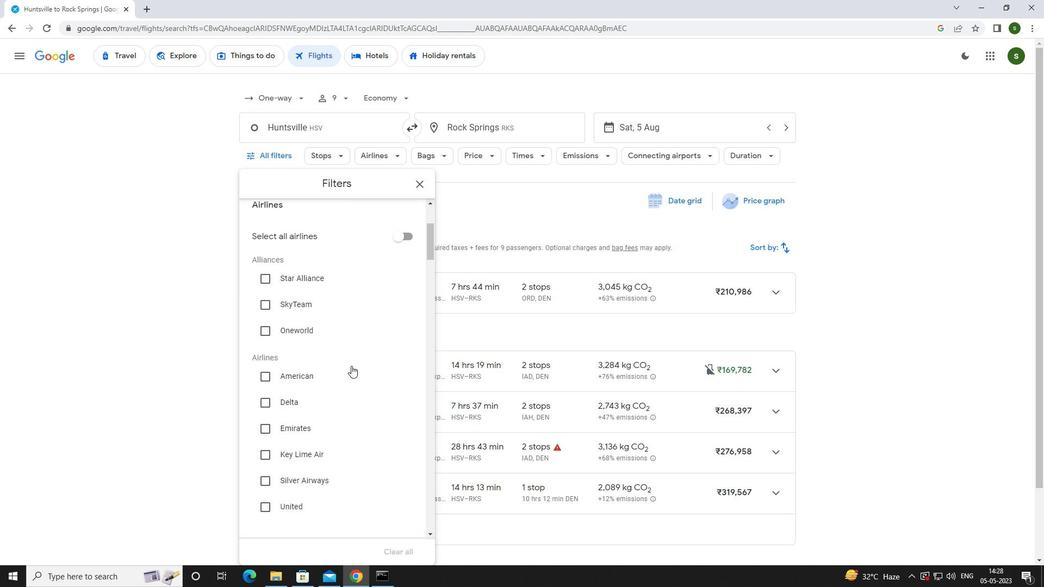 
Action: Mouse scrolled (351, 365) with delta (0, 0)
Screenshot: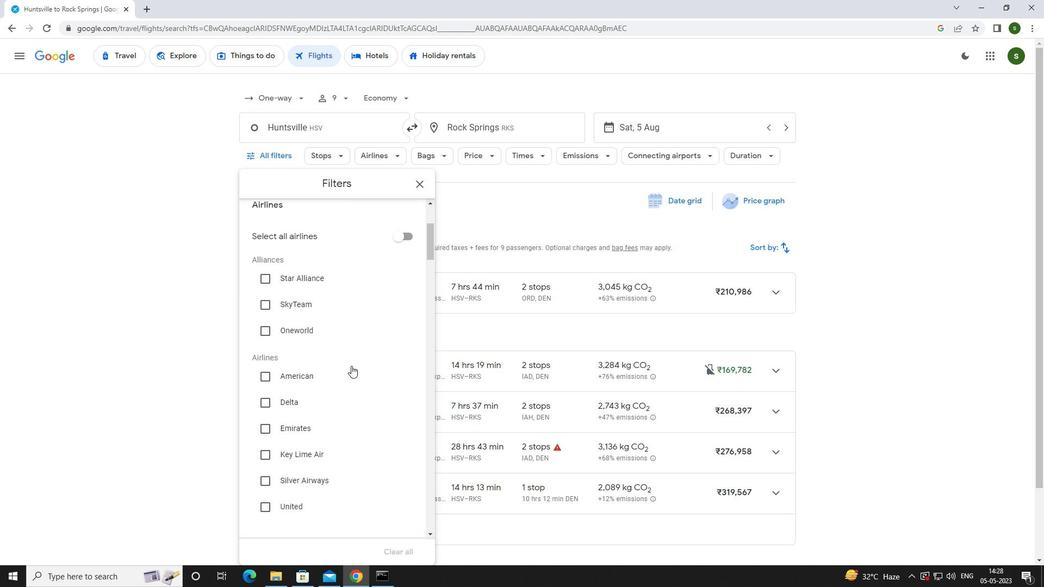 
Action: Mouse moved to (286, 306)
Screenshot: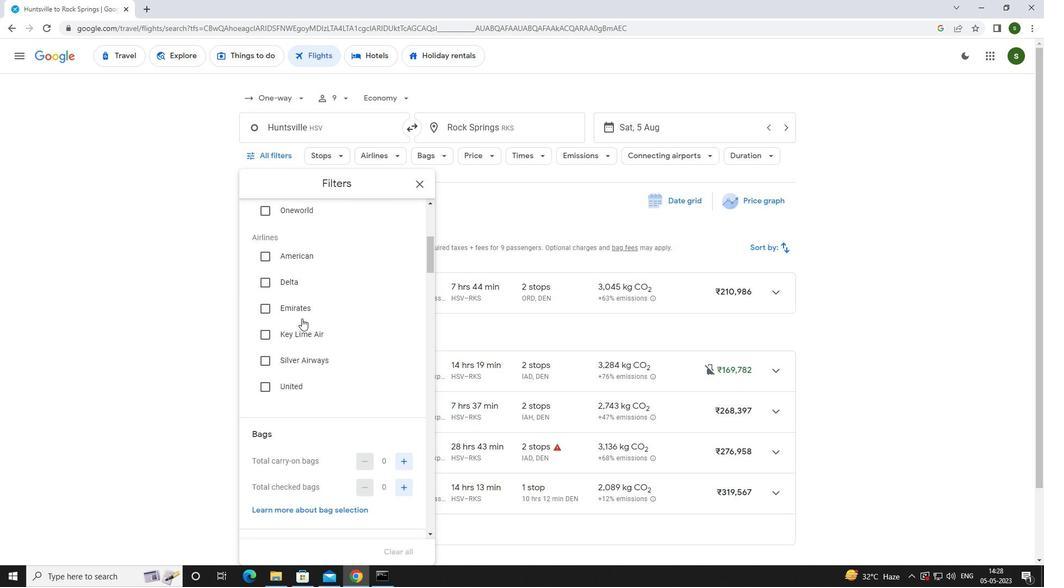 
Action: Mouse pressed left at (286, 306)
Screenshot: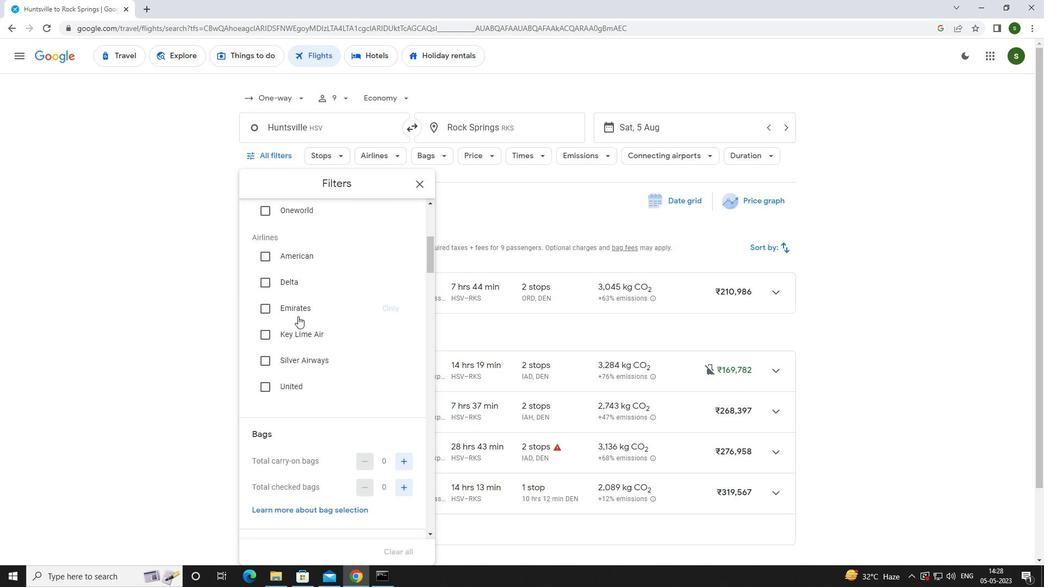 
Action: Mouse scrolled (286, 306) with delta (0, 0)
Screenshot: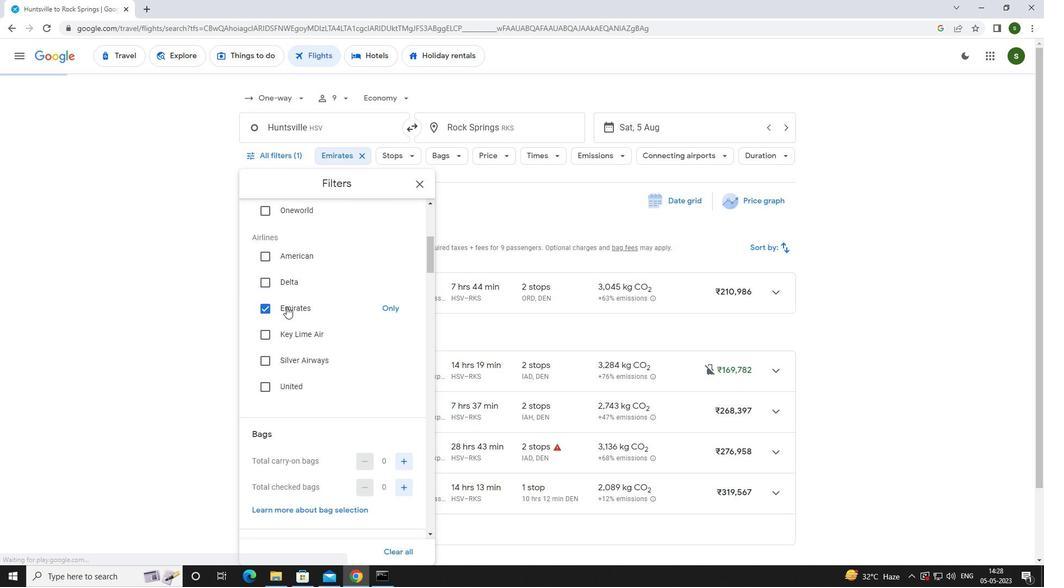 
Action: Mouse scrolled (286, 306) with delta (0, 0)
Screenshot: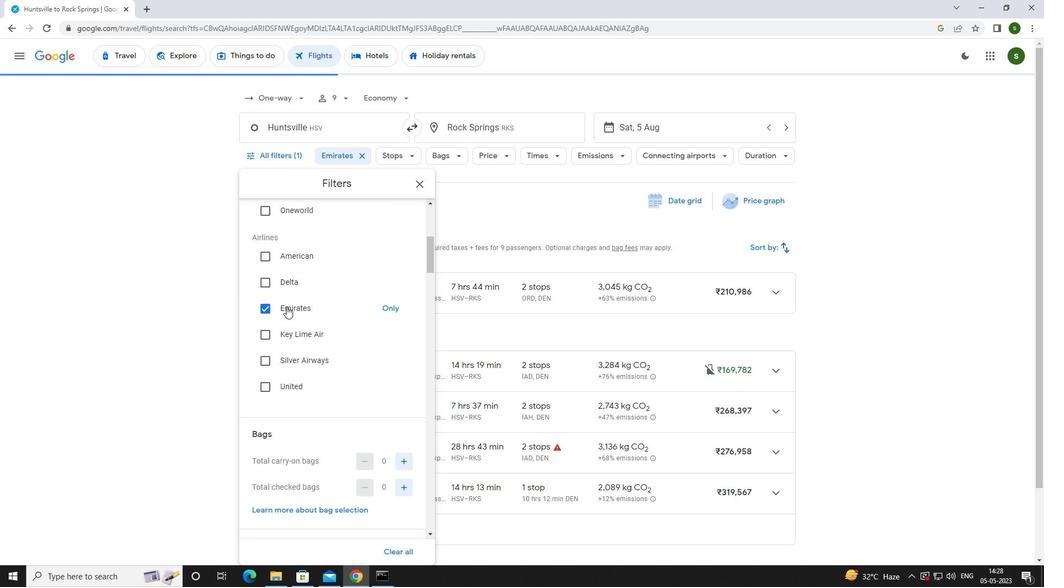 
Action: Mouse scrolled (286, 306) with delta (0, 0)
Screenshot: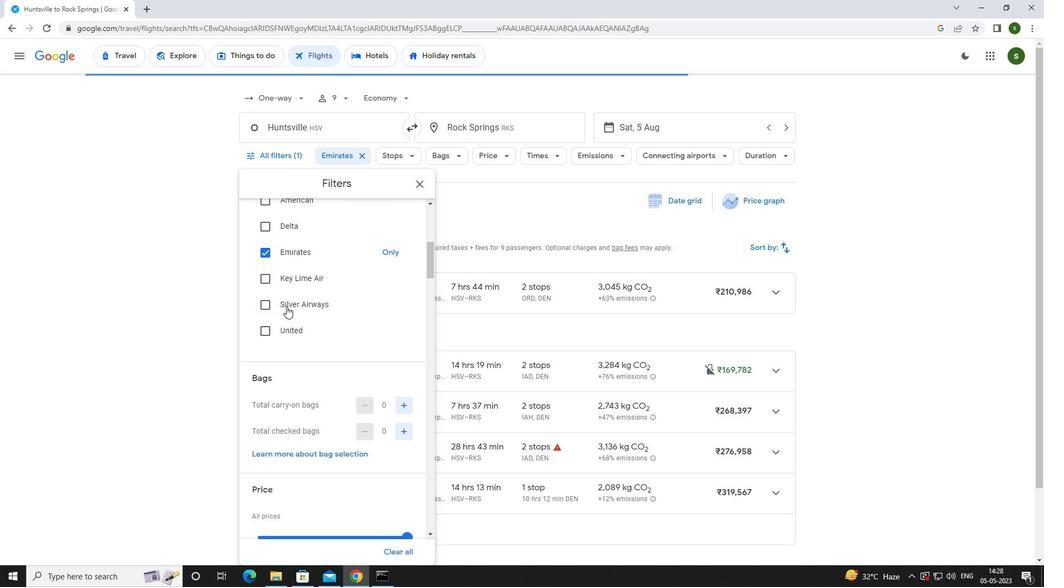 
Action: Mouse scrolled (286, 306) with delta (0, 0)
Screenshot: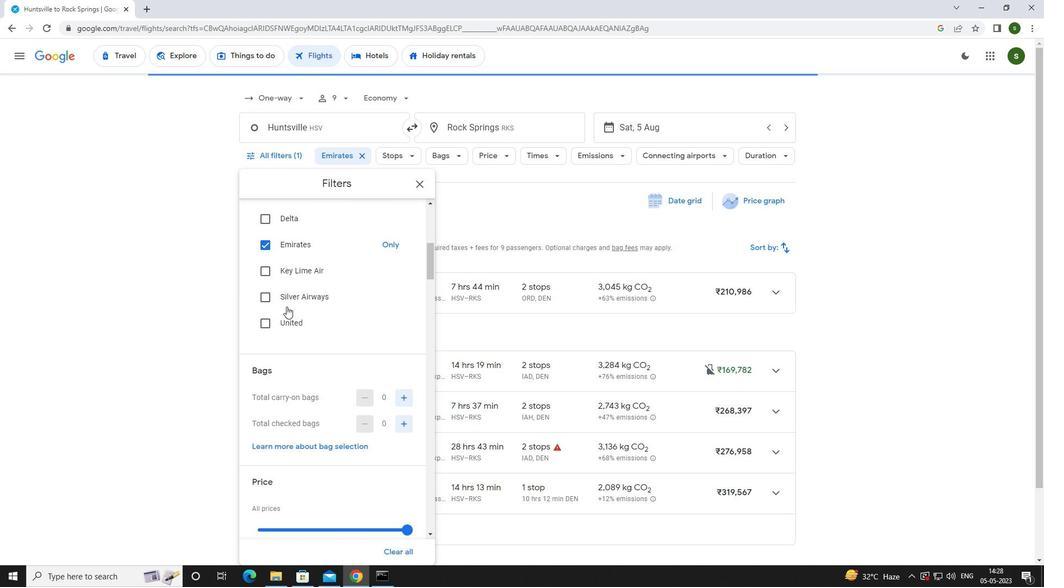 
Action: Mouse moved to (406, 274)
Screenshot: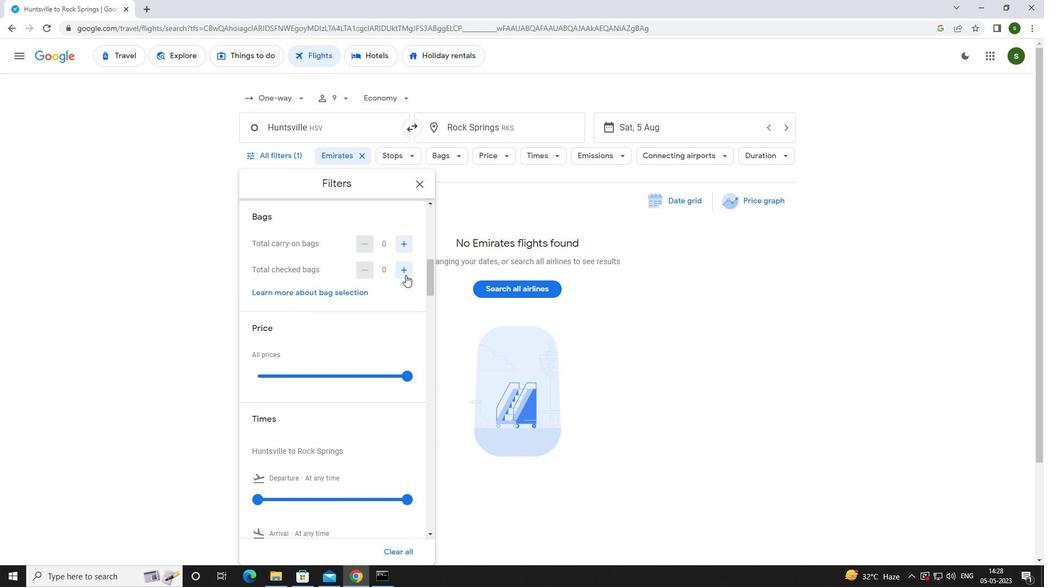 
Action: Mouse pressed left at (406, 274)
Screenshot: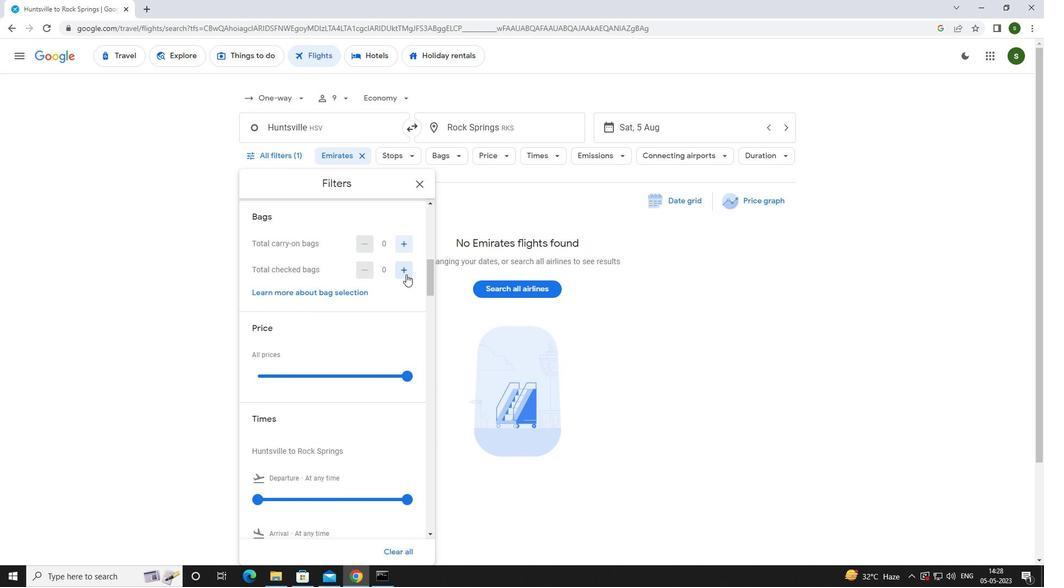 
Action: Mouse pressed left at (406, 274)
Screenshot: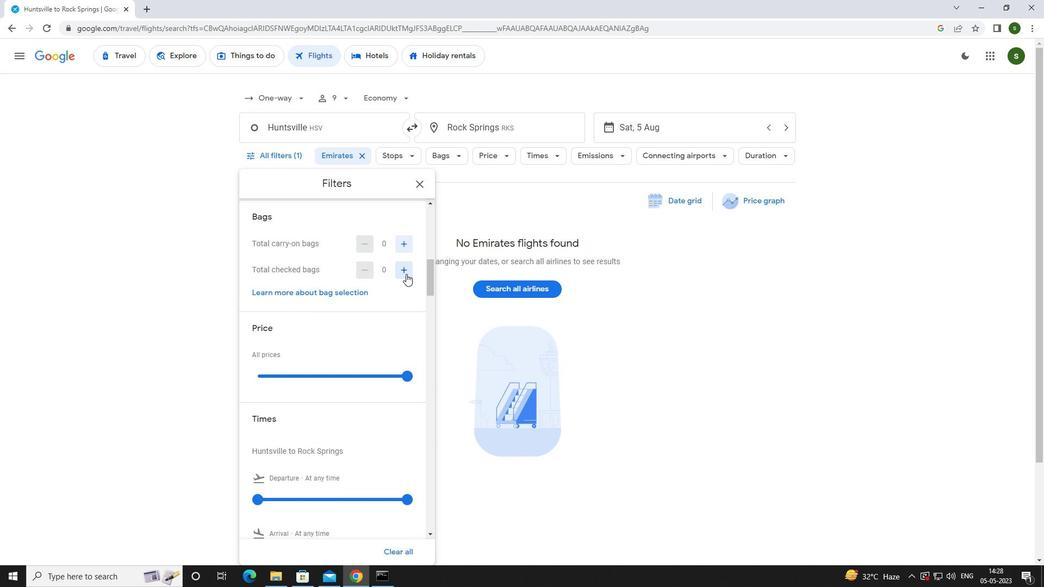 
Action: Mouse pressed left at (406, 274)
Screenshot: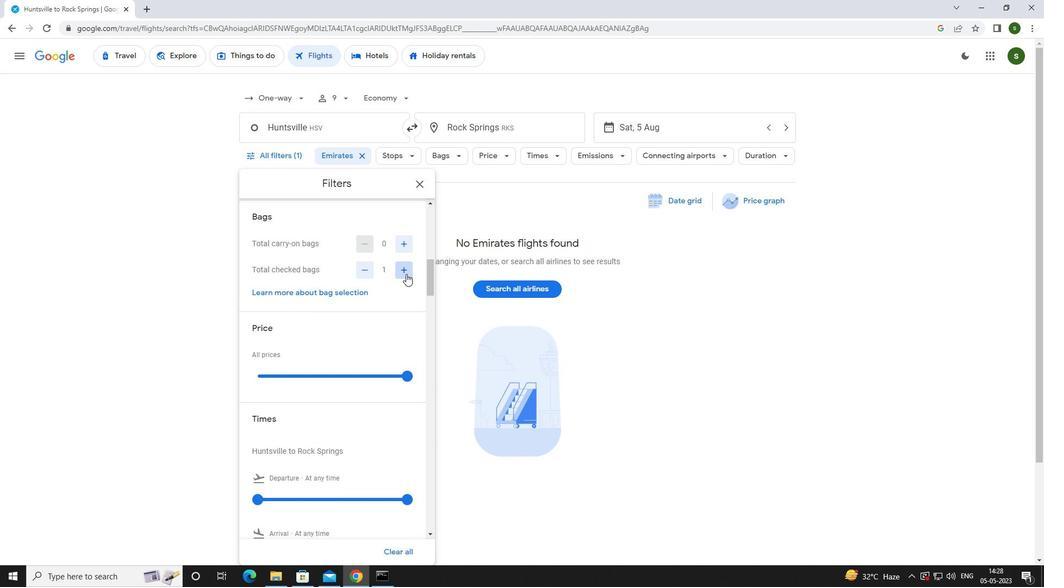 
Action: Mouse pressed left at (406, 274)
Screenshot: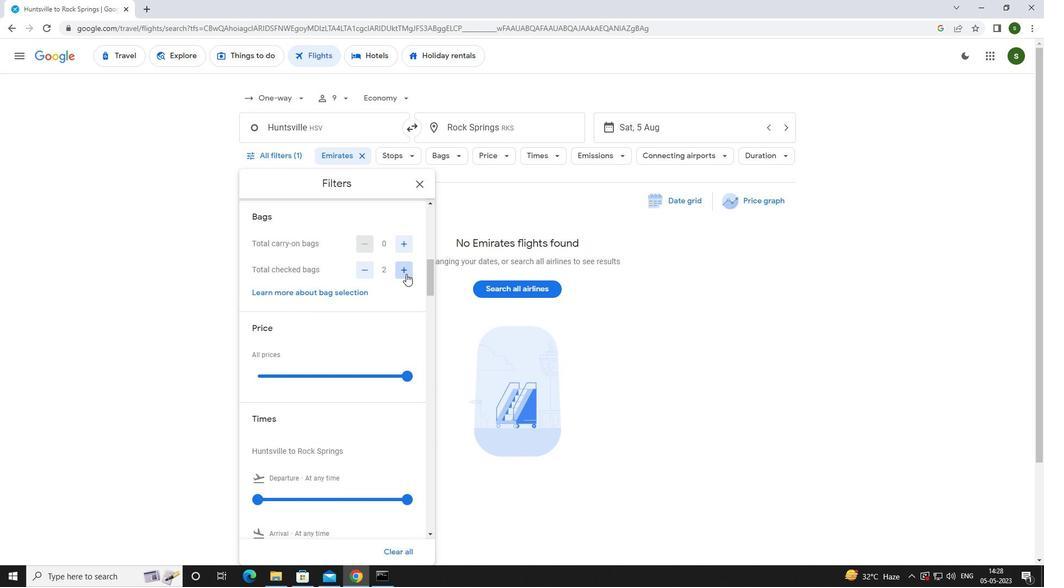
Action: Mouse pressed left at (406, 274)
Screenshot: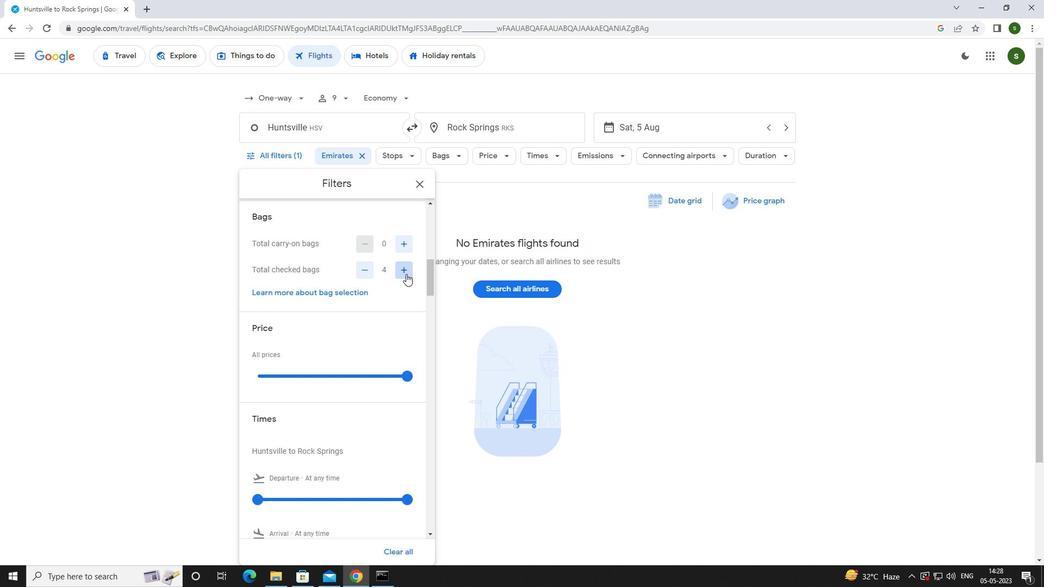 
Action: Mouse pressed left at (406, 274)
Screenshot: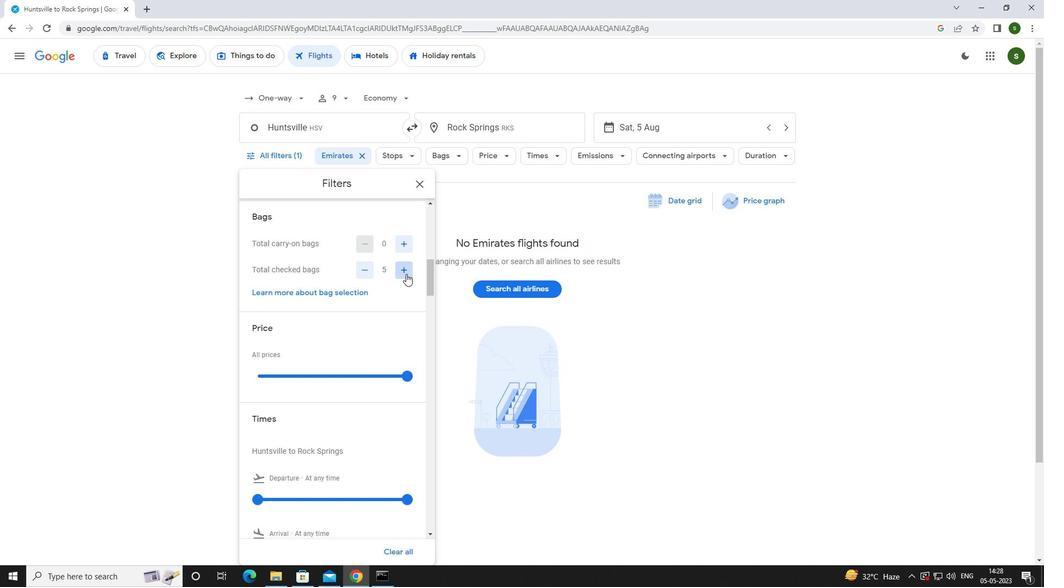 
Action: Mouse moved to (404, 274)
Screenshot: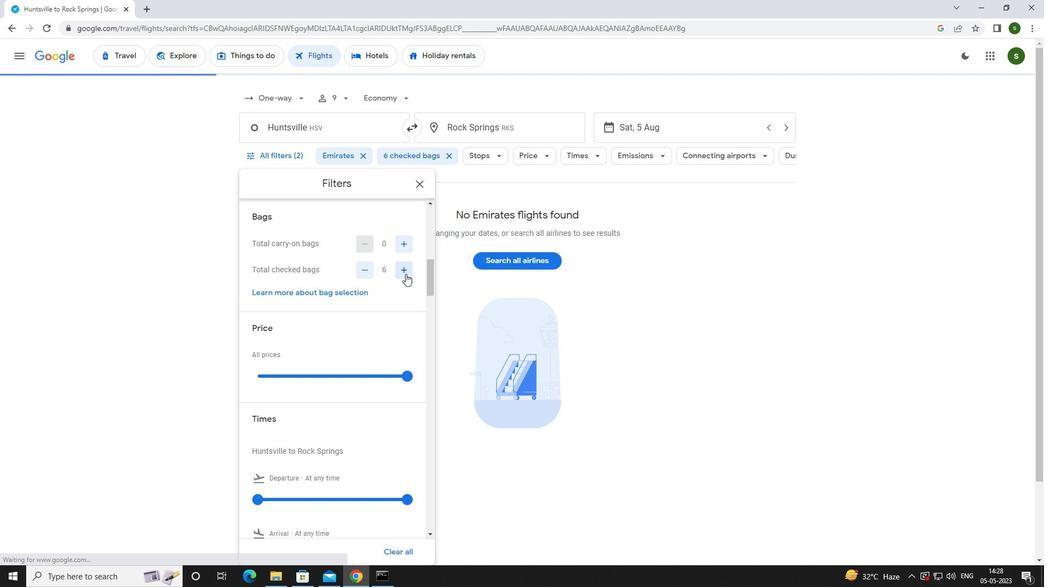
Action: Mouse scrolled (404, 273) with delta (0, 0)
Screenshot: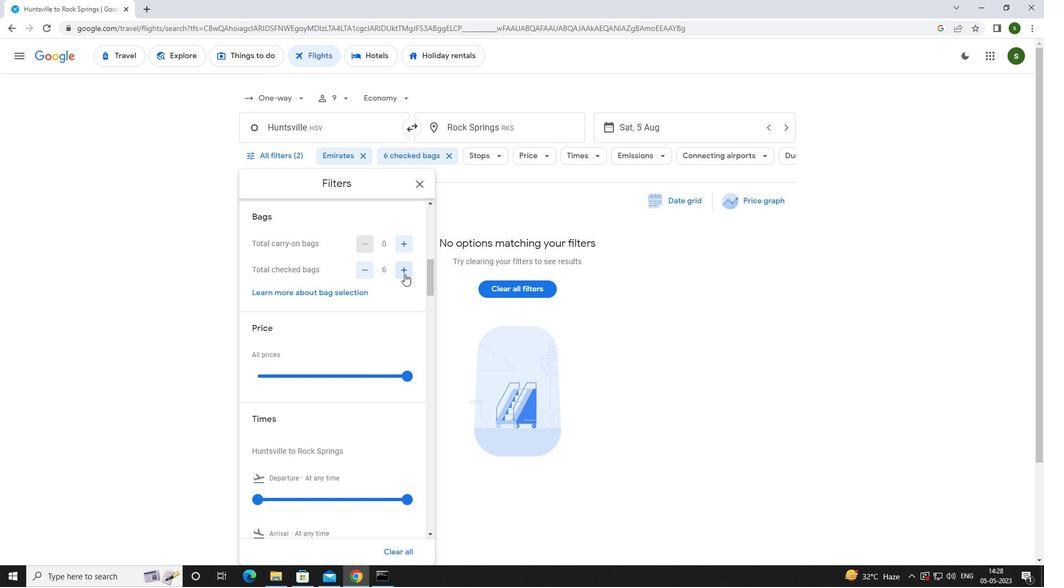 
Action: Mouse moved to (405, 318)
Screenshot: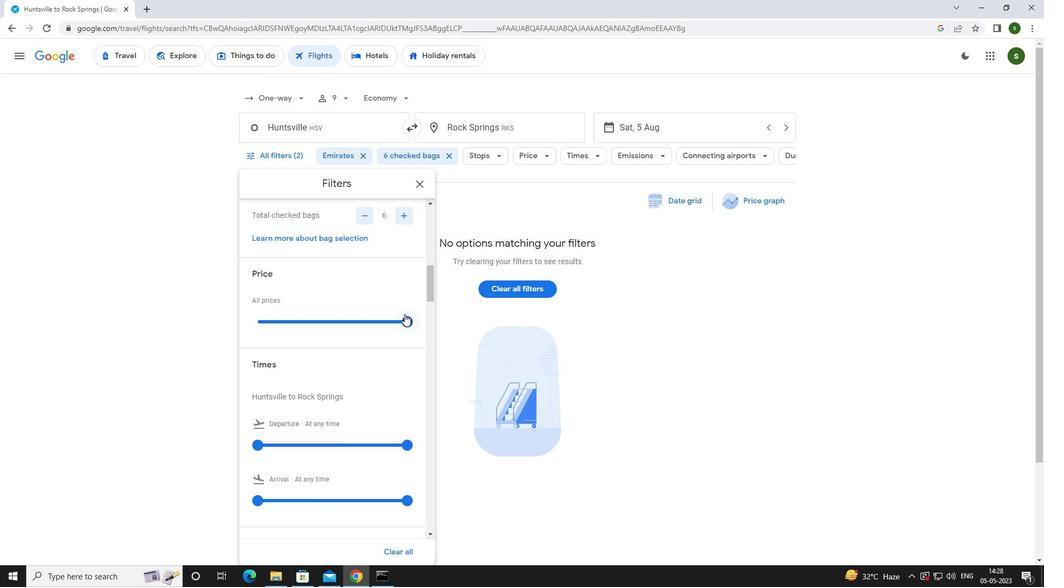 
Action: Mouse pressed left at (405, 318)
Screenshot: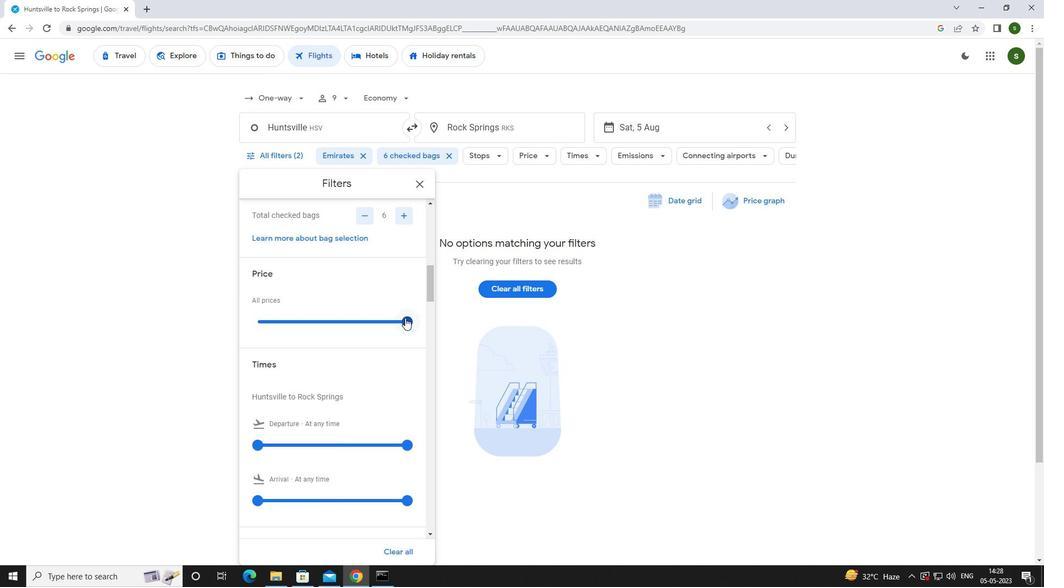 
Action: Mouse moved to (242, 320)
Screenshot: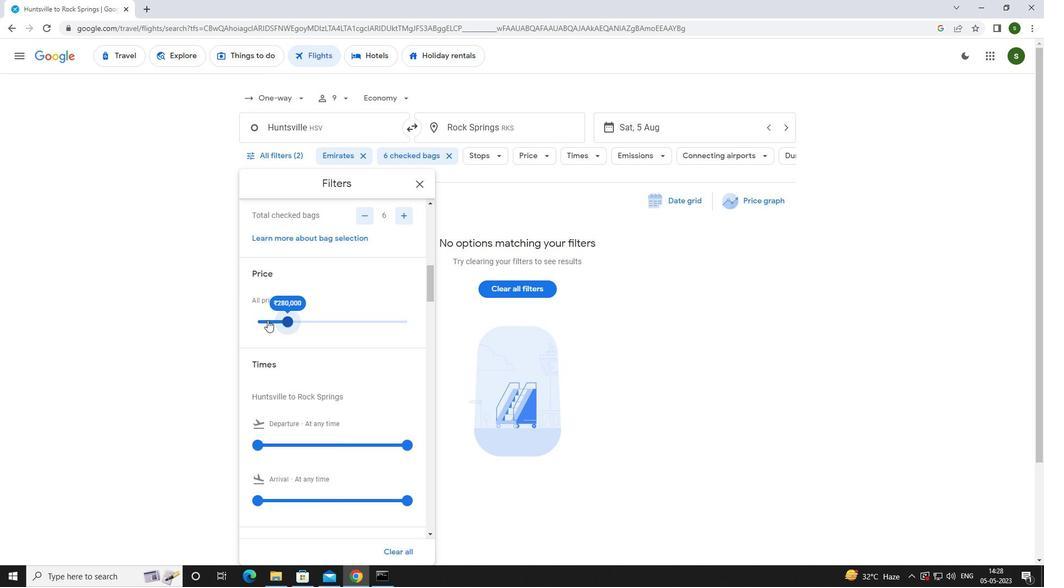 
Action: Mouse scrolled (242, 319) with delta (0, 0)
Screenshot: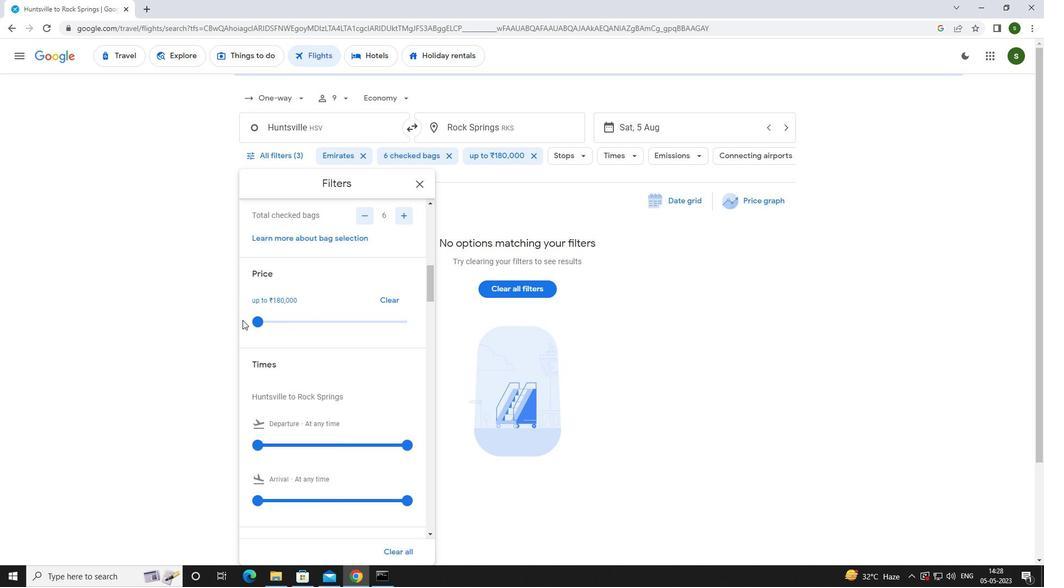 
Action: Mouse scrolled (242, 319) with delta (0, 0)
Screenshot: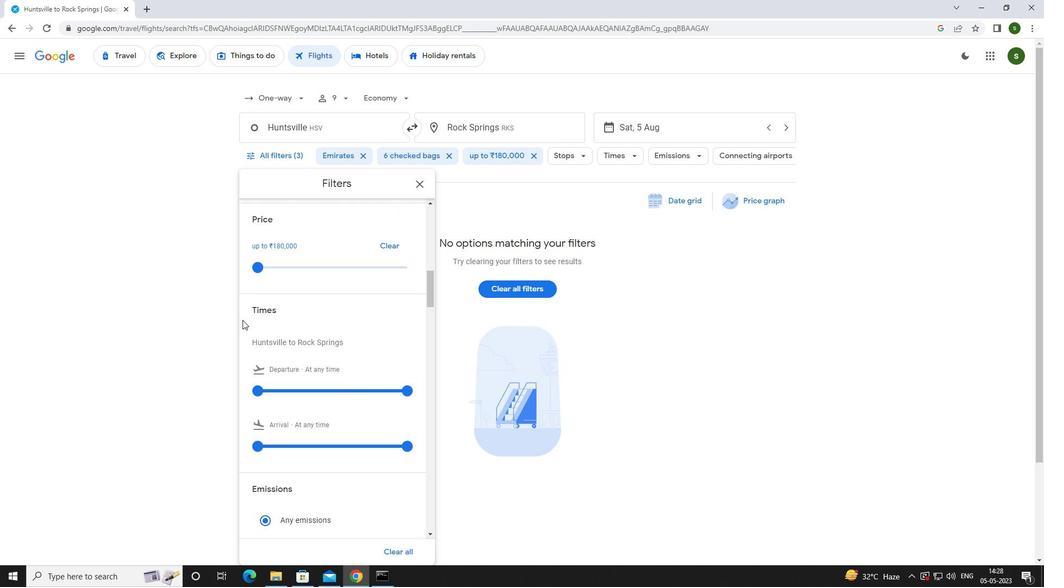 
Action: Mouse moved to (256, 336)
Screenshot: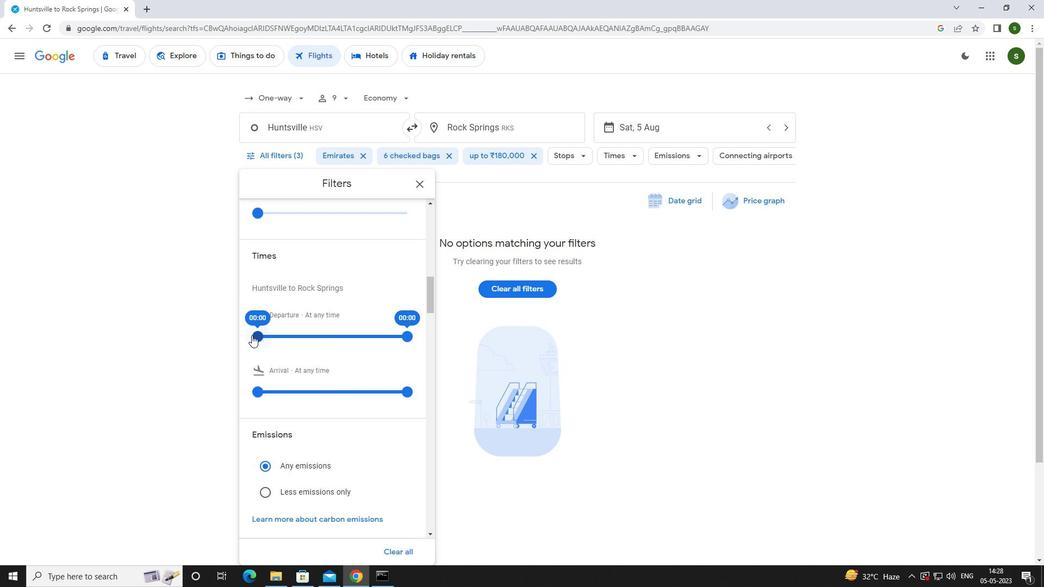 
Action: Mouse pressed left at (256, 336)
Screenshot: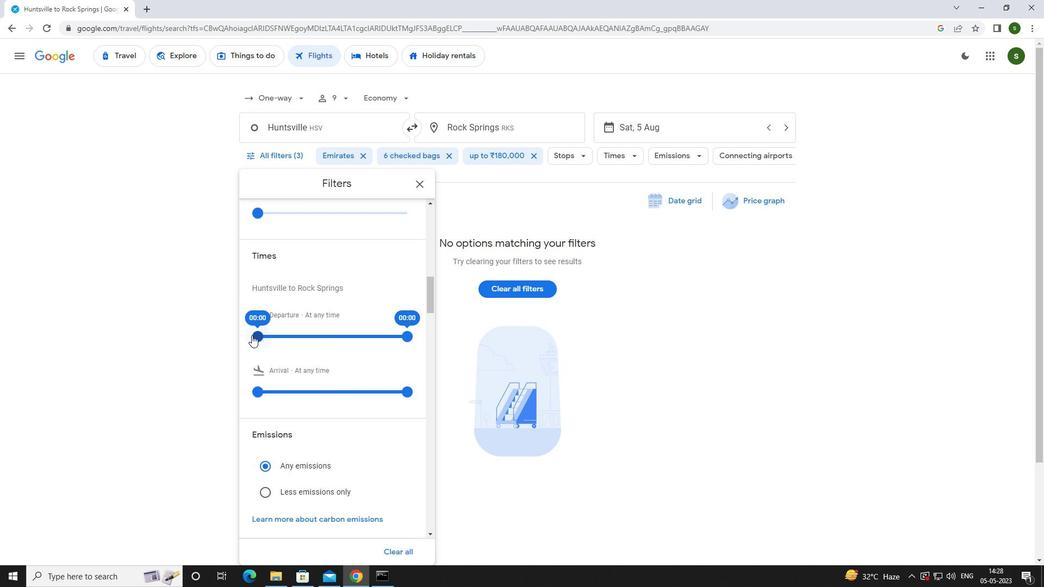 
Action: Mouse moved to (445, 322)
Screenshot: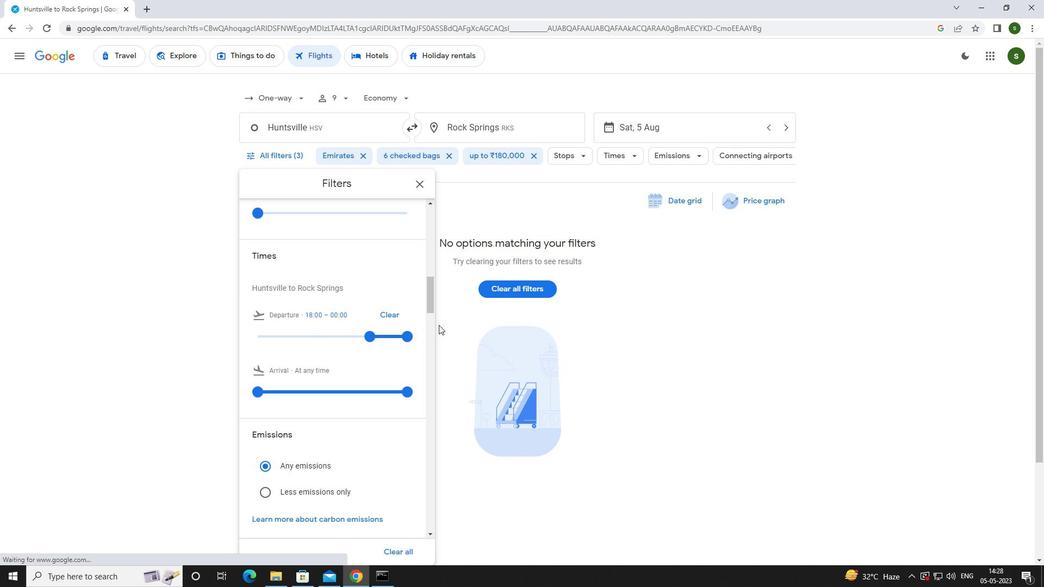 
Action: Mouse pressed left at (445, 322)
Screenshot: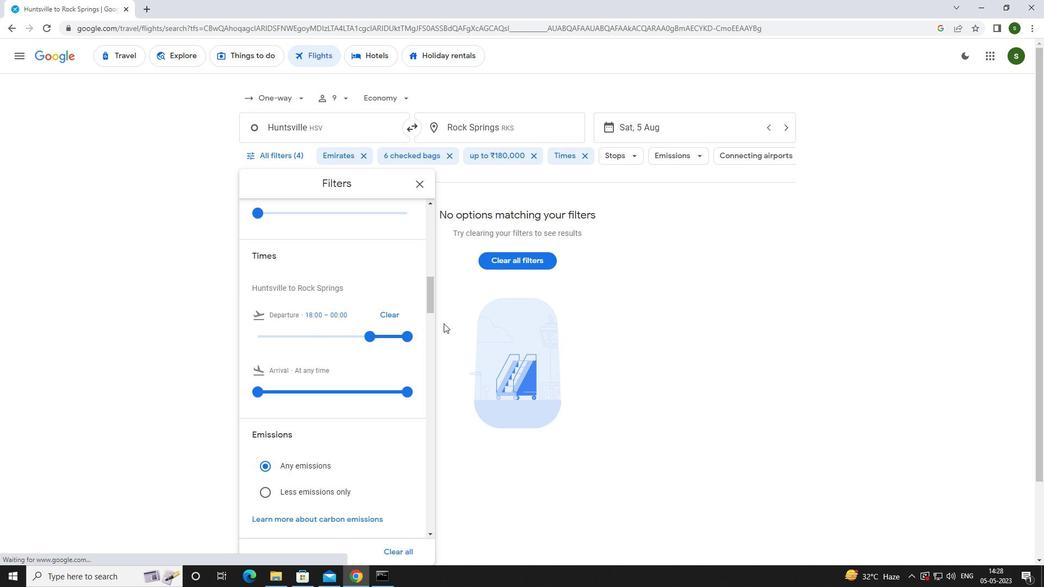 
